 Task: Open a blank sheet, save the file as Climateactionmeet.epub Type the sentence 'Robots are smart machines that can perform tasks on their own. They help us in many ways. Some robots work in factories, making things faster and safer. Others clean our homes or mow our lawns. There are even robots that can talk and play games with us. Robots are amazing inventions that make our lives easier and more fun.'Add formula using equations and charcters after the sentence 'A = 1/2 ap' Select the formula and highlight with color Pink Change the page Orientation to  Landscape
Action: Mouse moved to (257, 206)
Screenshot: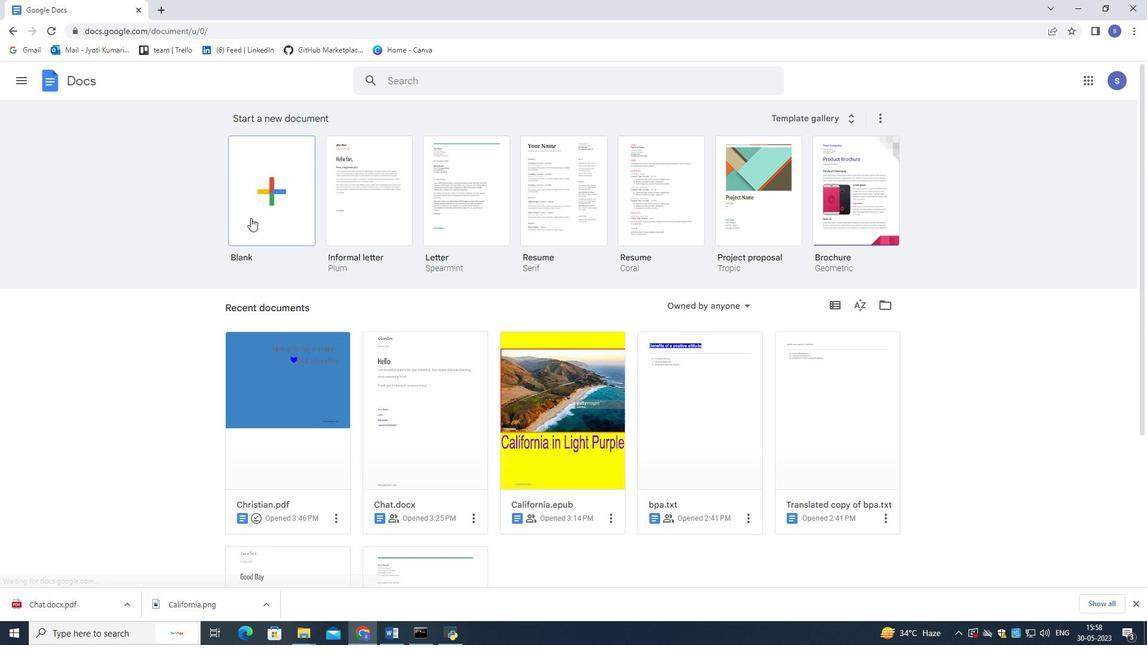 
Action: Mouse pressed left at (257, 206)
Screenshot: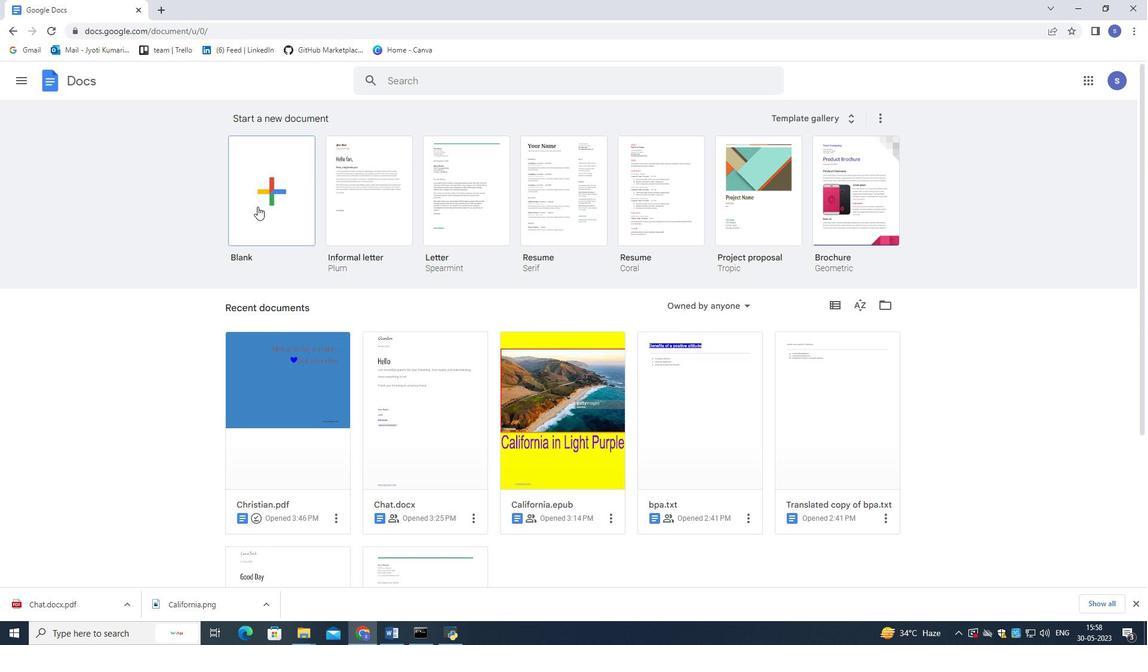 
Action: Mouse moved to (93, 75)
Screenshot: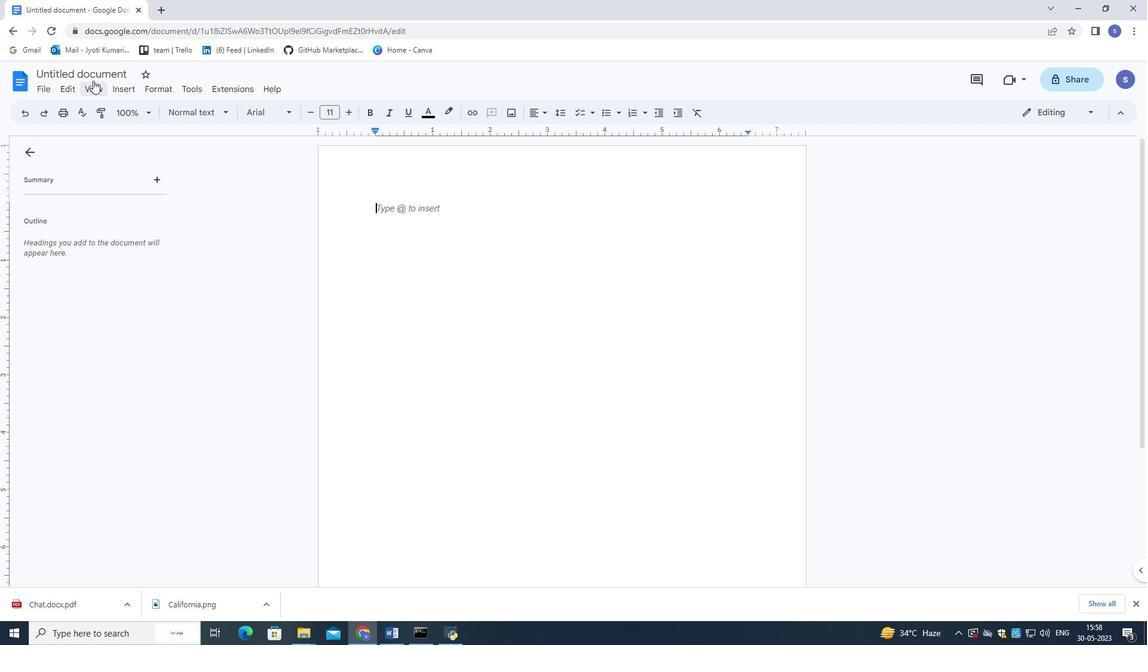 
Action: Mouse pressed left at (93, 75)
Screenshot: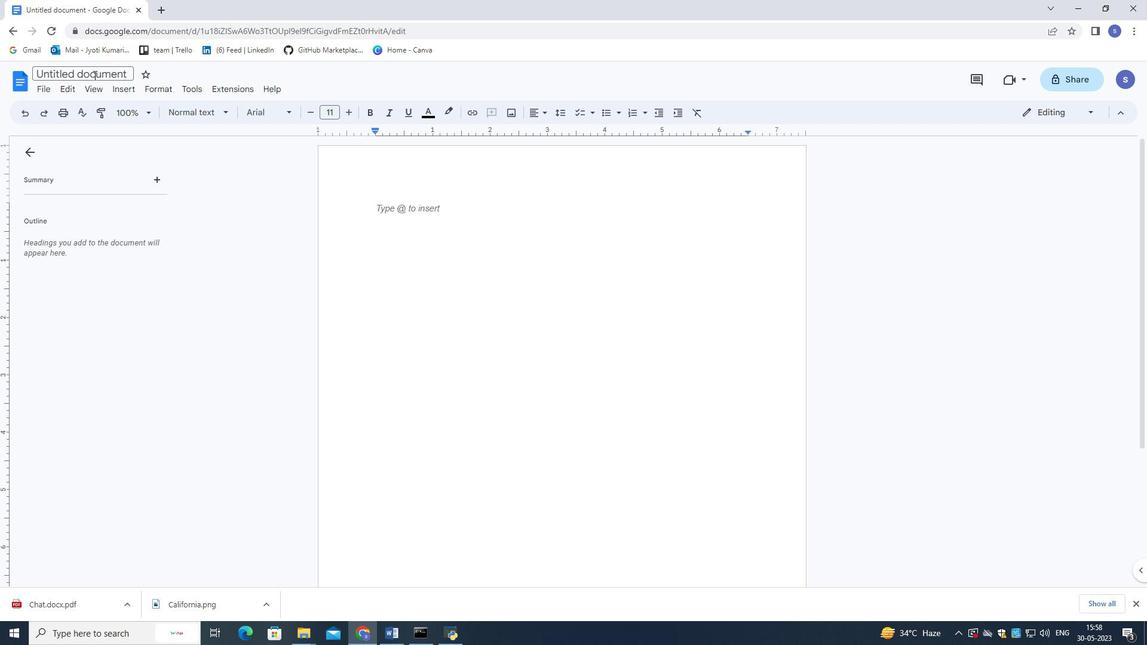 
Action: Mouse moved to (114, 77)
Screenshot: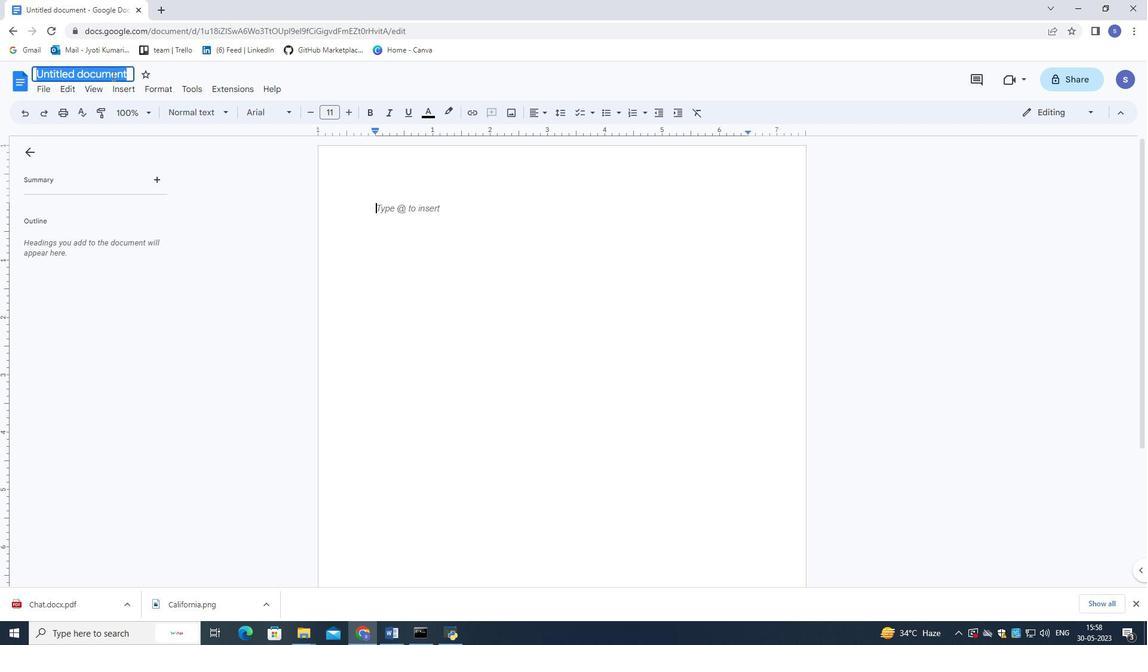 
Action: Key pressed <Key.shift>Climar<Key.backspace>teactionmeet.epub<Key.enter>
Screenshot: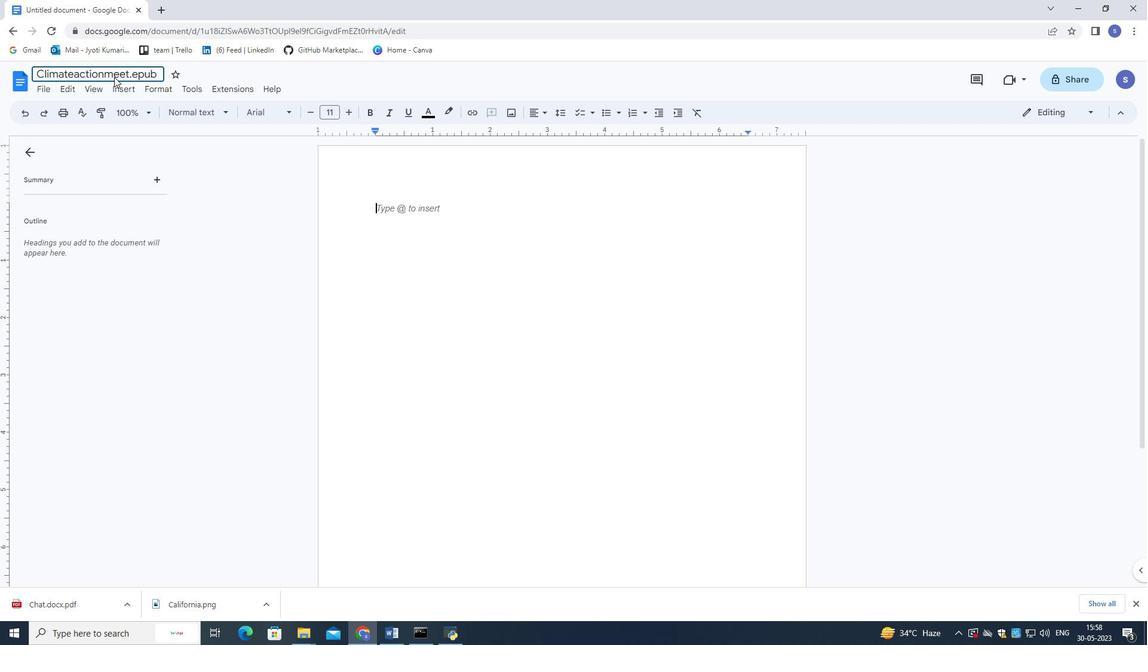 
Action: Mouse moved to (394, 206)
Screenshot: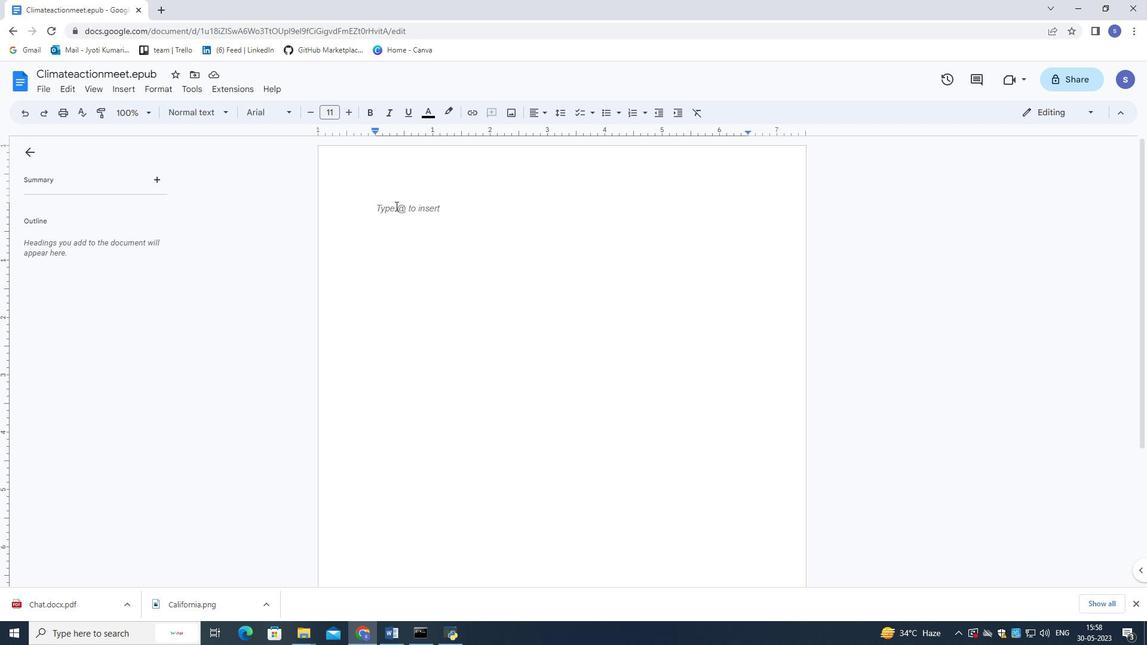 
Action: Key pressed <Key.shift>Robots<Key.space>
Screenshot: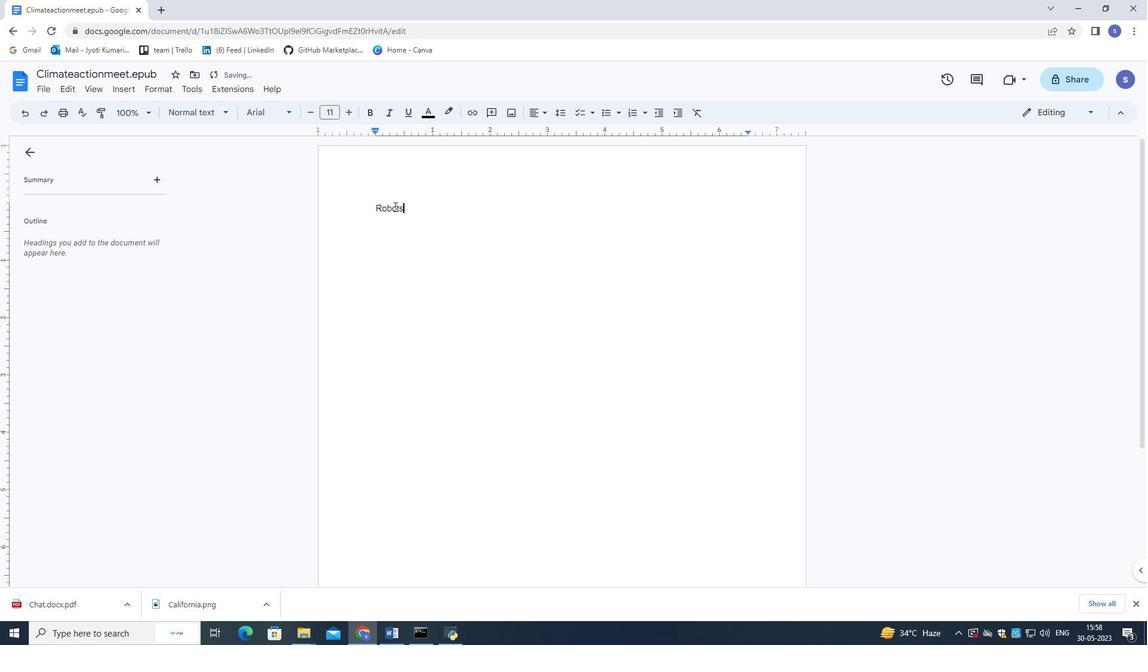 
Action: Mouse moved to (600, 364)
Screenshot: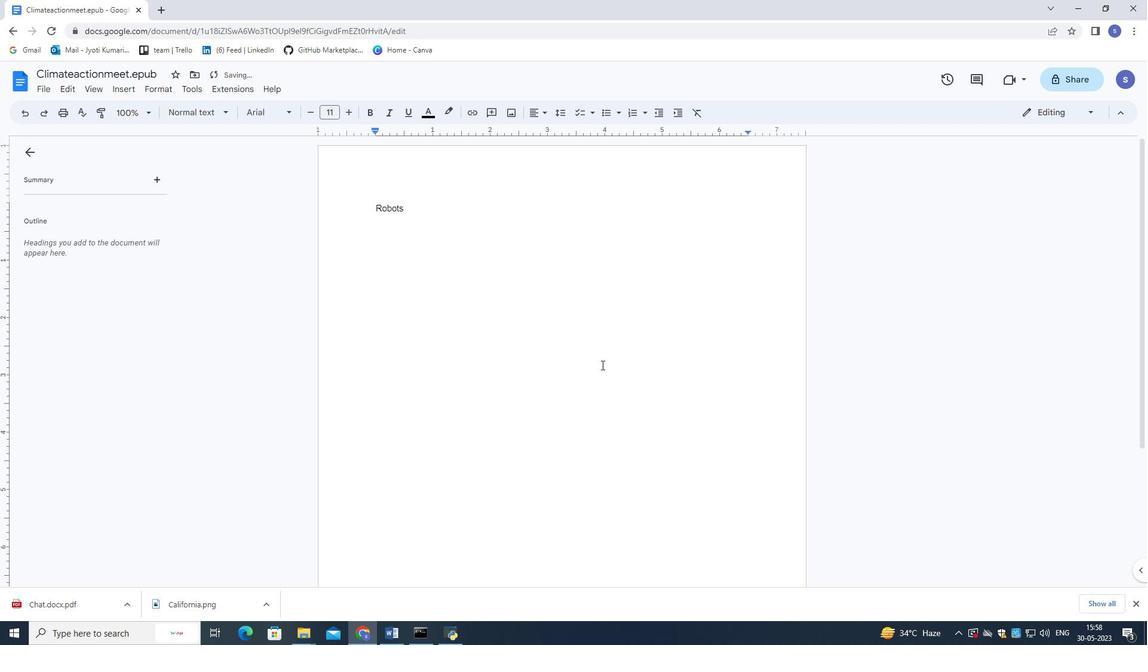 
Action: Key pressed <Key.shift>are<Key.space>smart<Key.space>machines<Key.space>that<Key.space>can<Key.space>perfome<Key.space><Key.backspace><Key.backspace>m<Key.space>tasks<Key.space>on<Key.space>their<Key.space>own.<Key.space><Key.shift>They<Key.space>help<Key.space>us<Key.space>in<Key.space>many<Key.space>ways.<Key.space>some<Key.space>robots<Key.space>work<Key.space>in<Key.space>factories,<Key.space>making<Key.space>things<Key.space>faster<Key.space>and<Key.space>safer.<Key.space>others<Key.space>clean<Key.space>our<Key.space>homes<Key.space>or<Key.space>mow<Key.space>our<Key.space>lawns.<Key.space><Key.shift><Key.shift><Key.shift><Key.shift>There<Key.space>are<Key.space>even<Key.space>robots<Key.space>that<Key.space>can<Key.space>talk<Key.space>and<Key.space>play<Key.space>games<Key.space>with<Key.space>us.<Key.space><Key.shift><Key.shift><Key.shift>Robots<Key.space>are<Key.space>amazing<Key.space>inventions<Key.space>that<Key.space>make<Key.space>our<Key.space>lives<Key.space>easier<Key.space>and<Key.space>more<Key.space>fun.
Screenshot: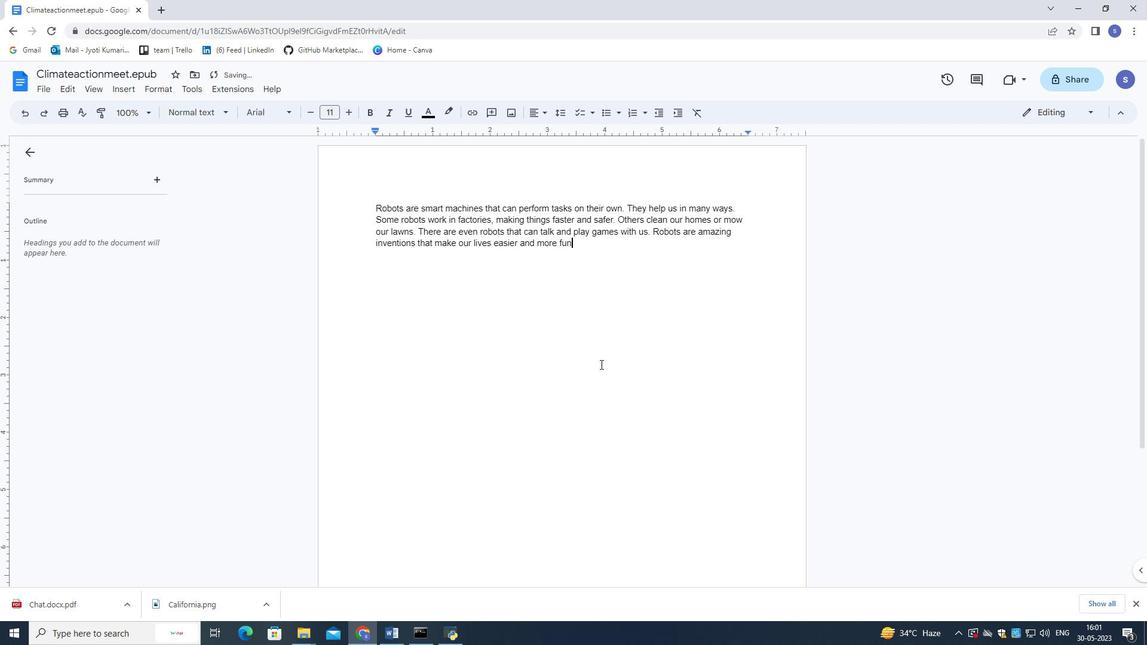 
Action: Mouse moved to (120, 94)
Screenshot: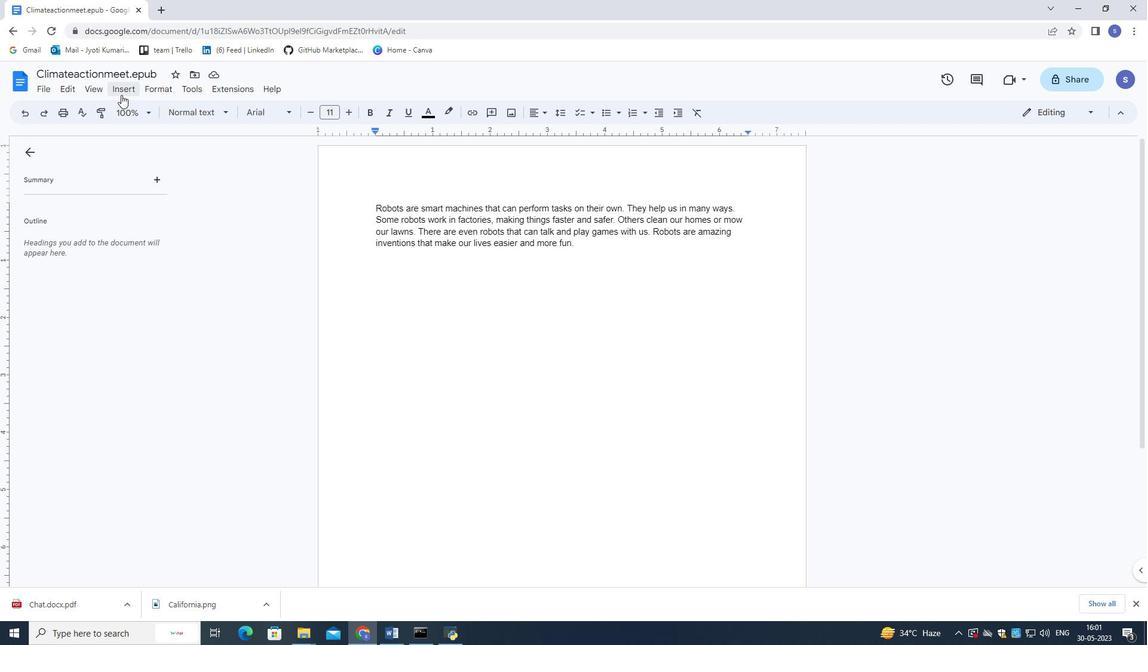 
Action: Mouse pressed left at (120, 94)
Screenshot: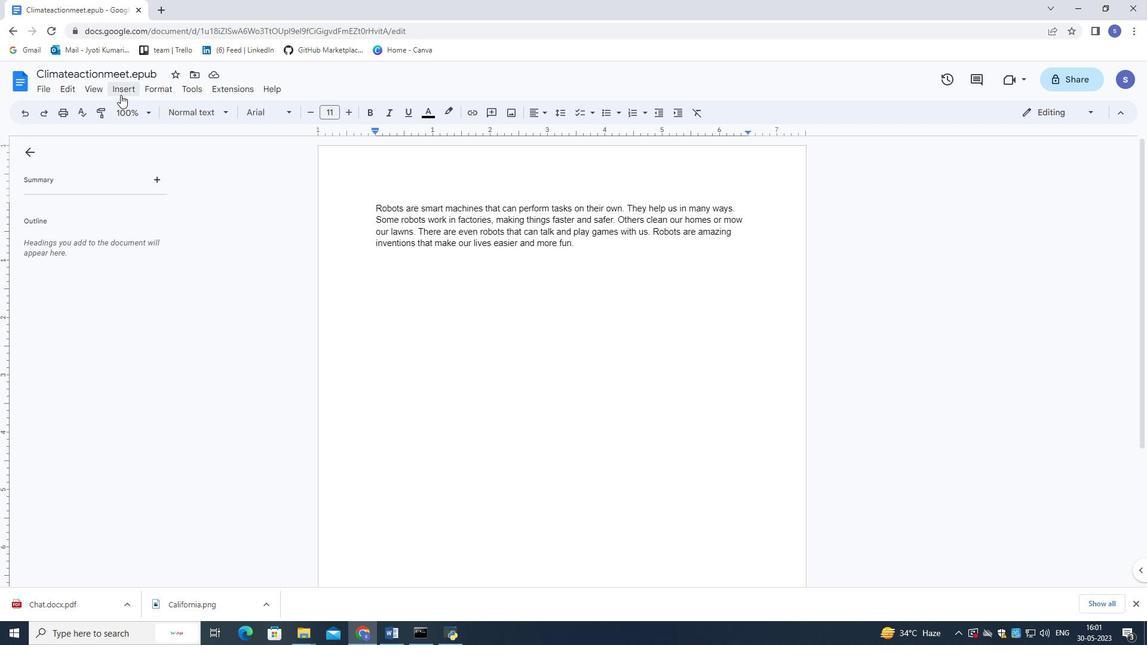 
Action: Mouse moved to (182, 344)
Screenshot: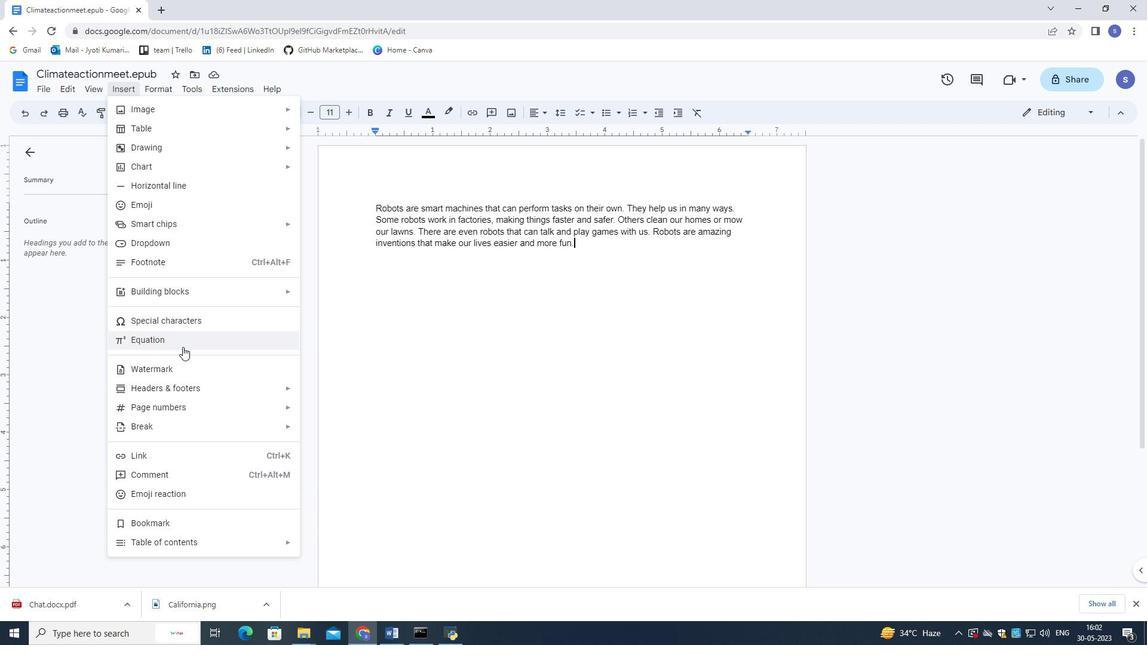 
Action: Mouse pressed left at (182, 344)
Screenshot: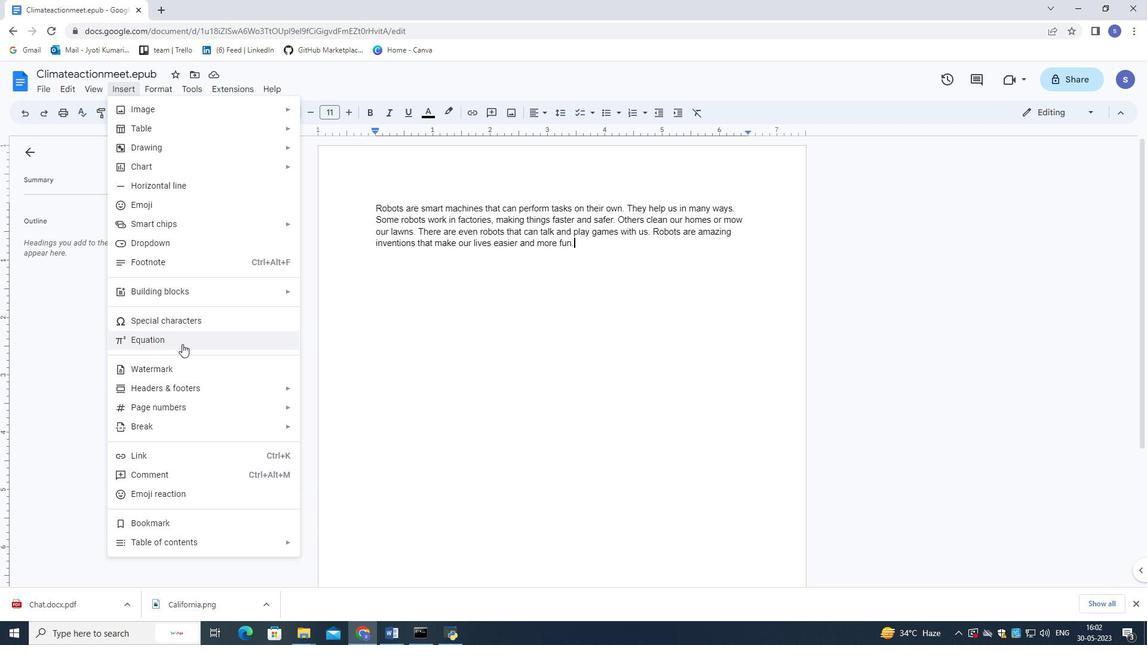 
Action: Mouse moved to (426, 356)
Screenshot: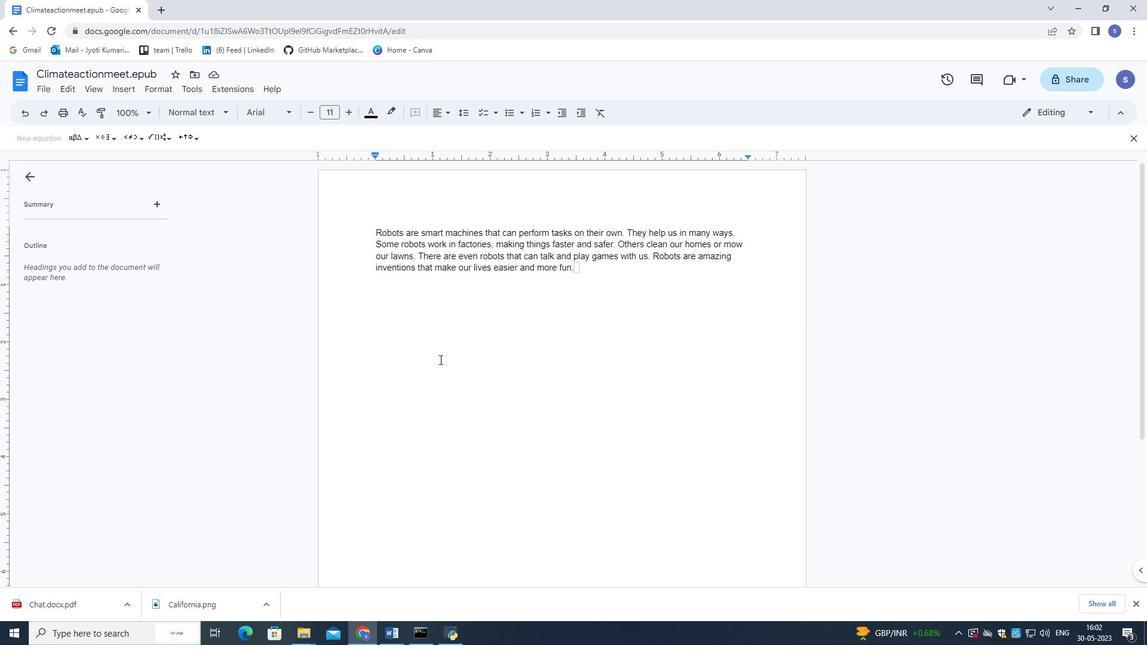 
Action: Key pressed <Key.shift>A=1/2<Key.space>ap
Screenshot: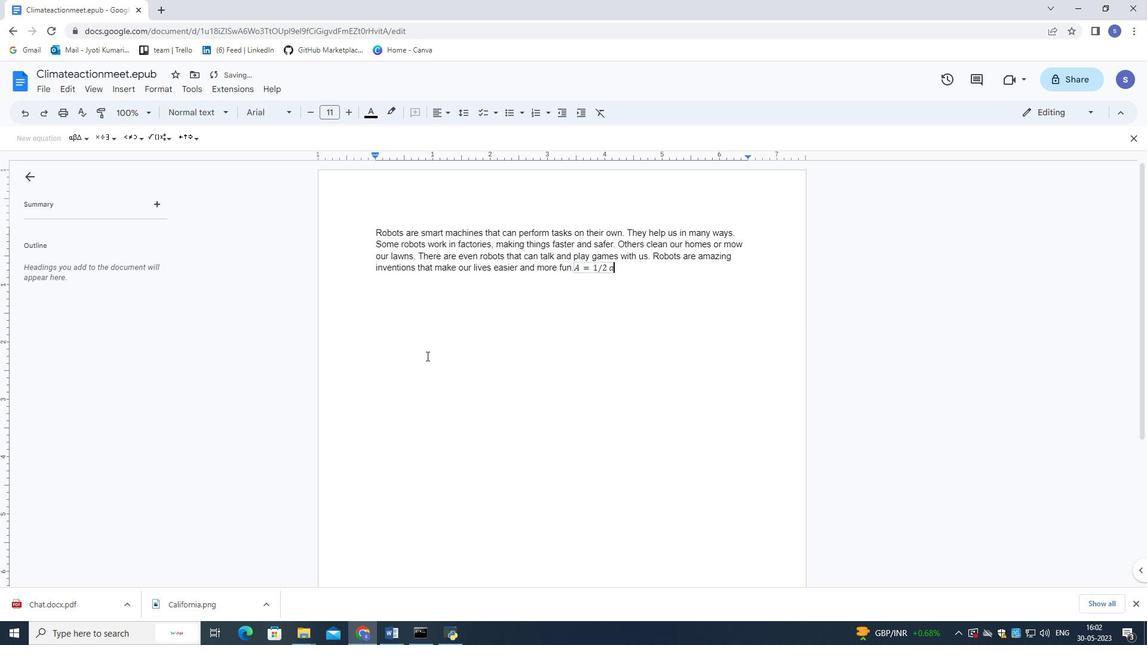 
Action: Mouse moved to (620, 266)
Screenshot: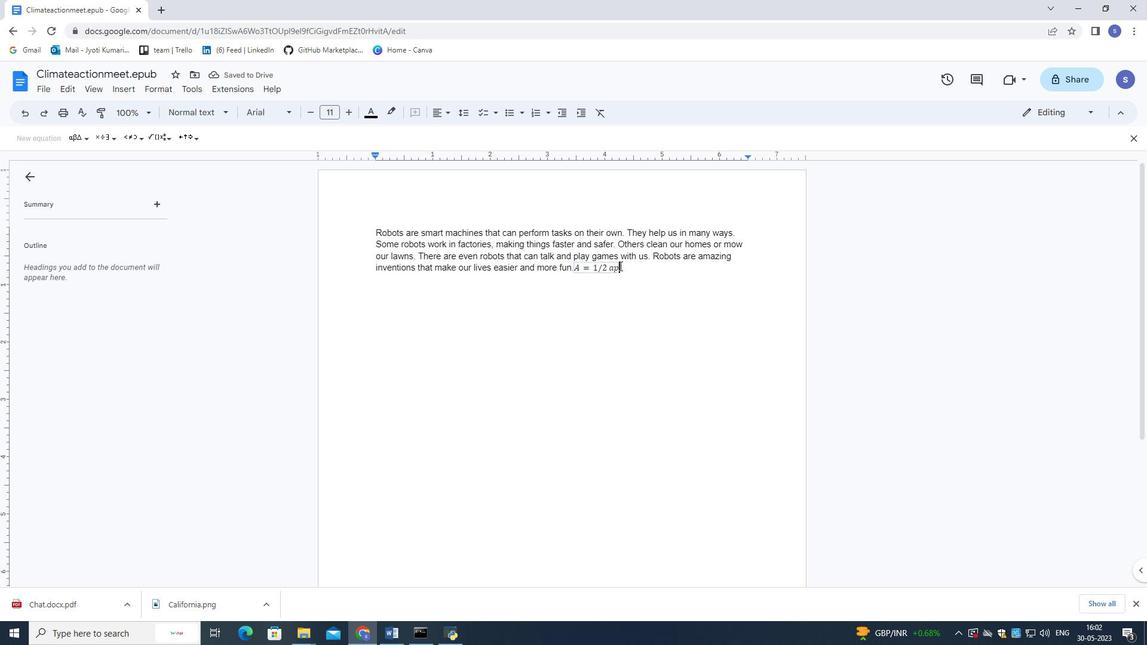 
Action: Mouse pressed left at (620, 266)
Screenshot: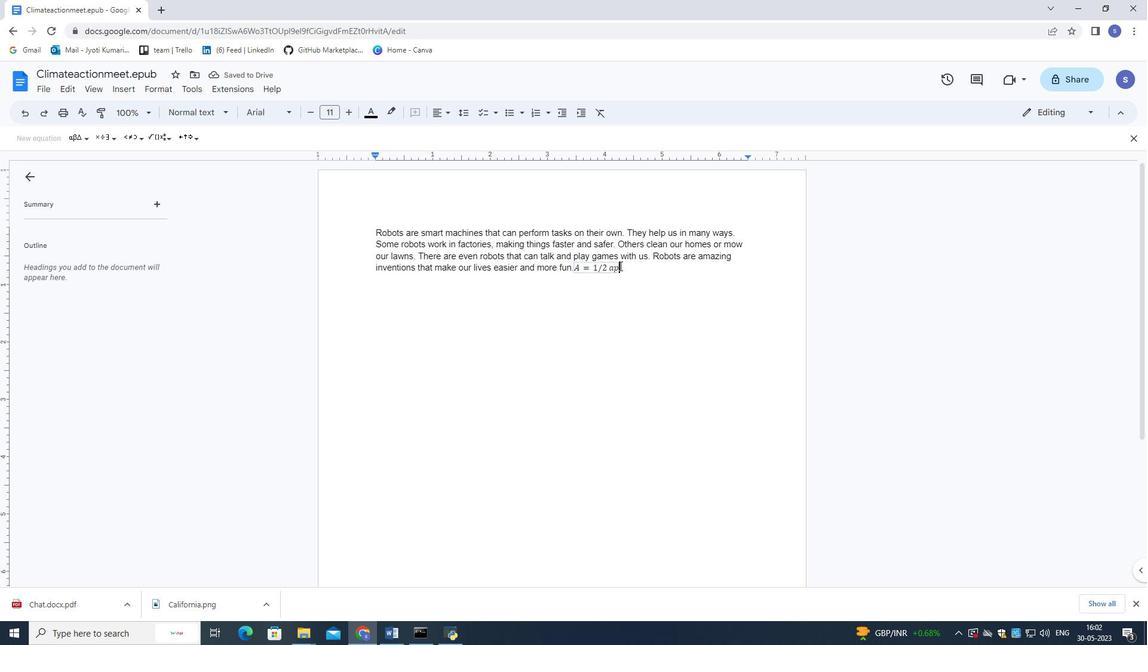 
Action: Mouse moved to (451, 113)
Screenshot: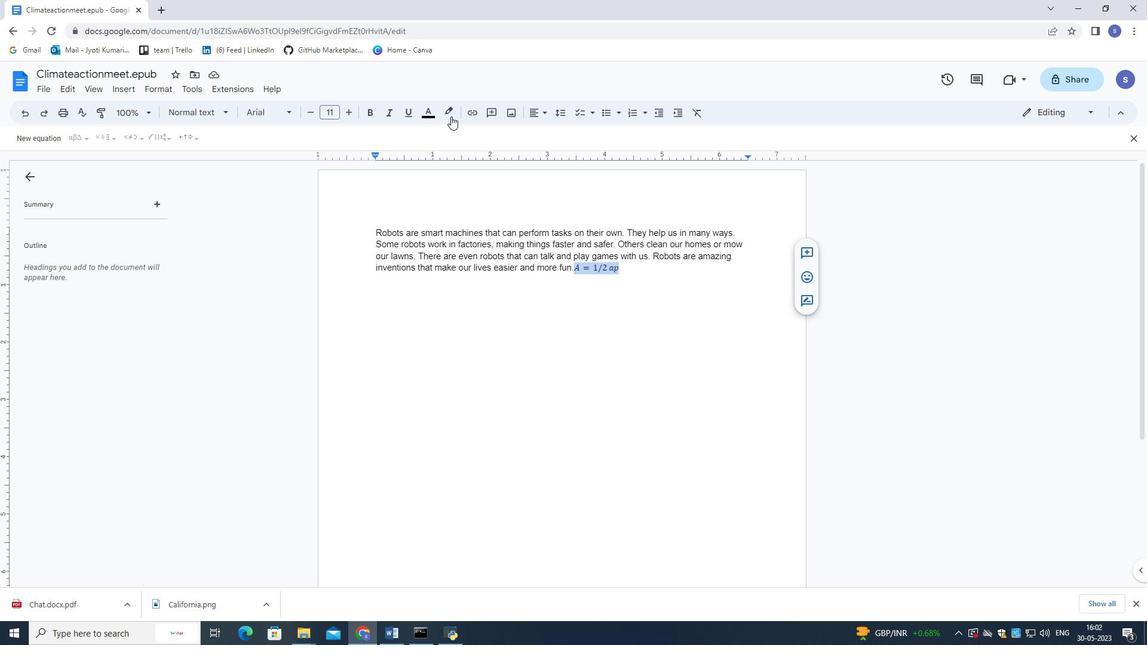 
Action: Mouse pressed left at (451, 113)
Screenshot: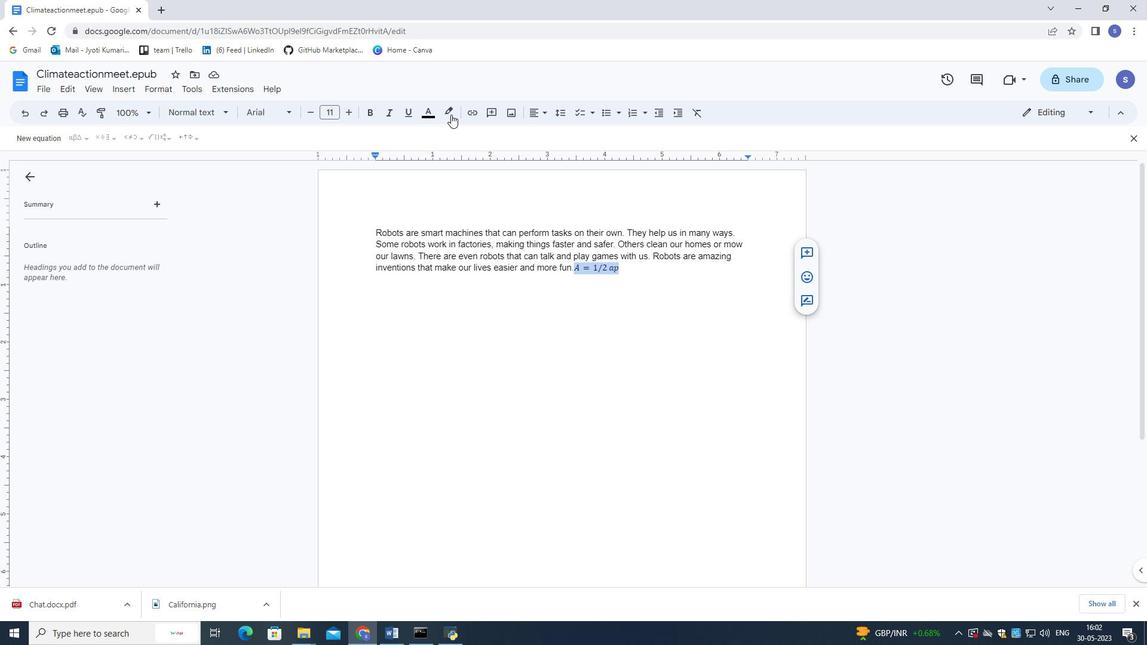 
Action: Mouse moved to (465, 257)
Screenshot: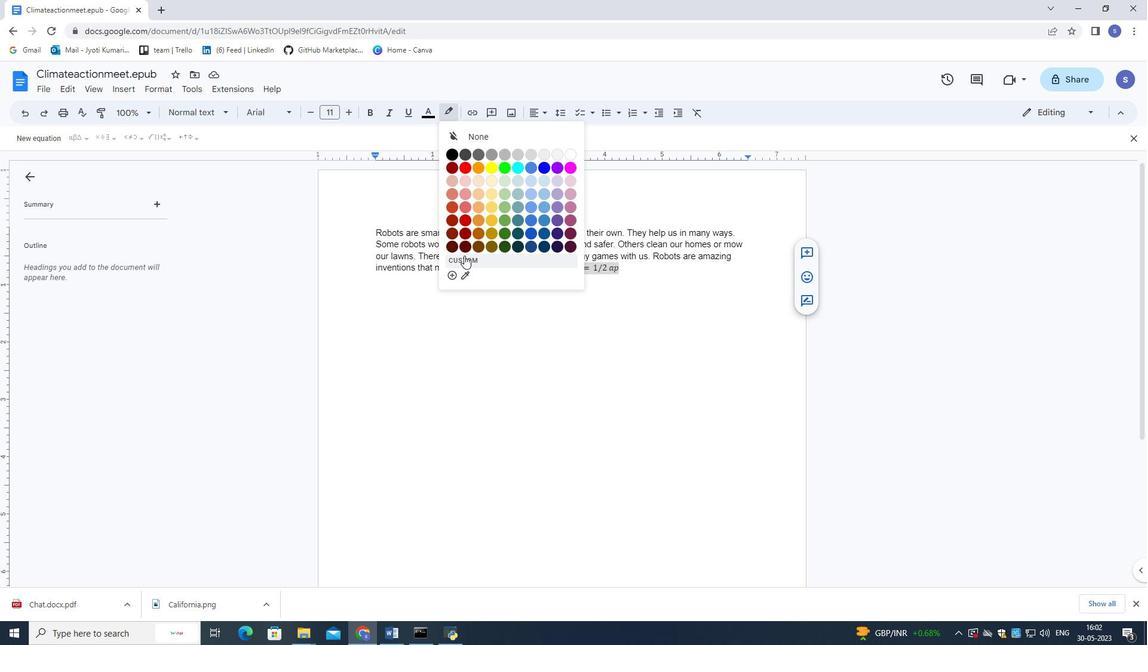 
Action: Mouse pressed left at (465, 257)
Screenshot: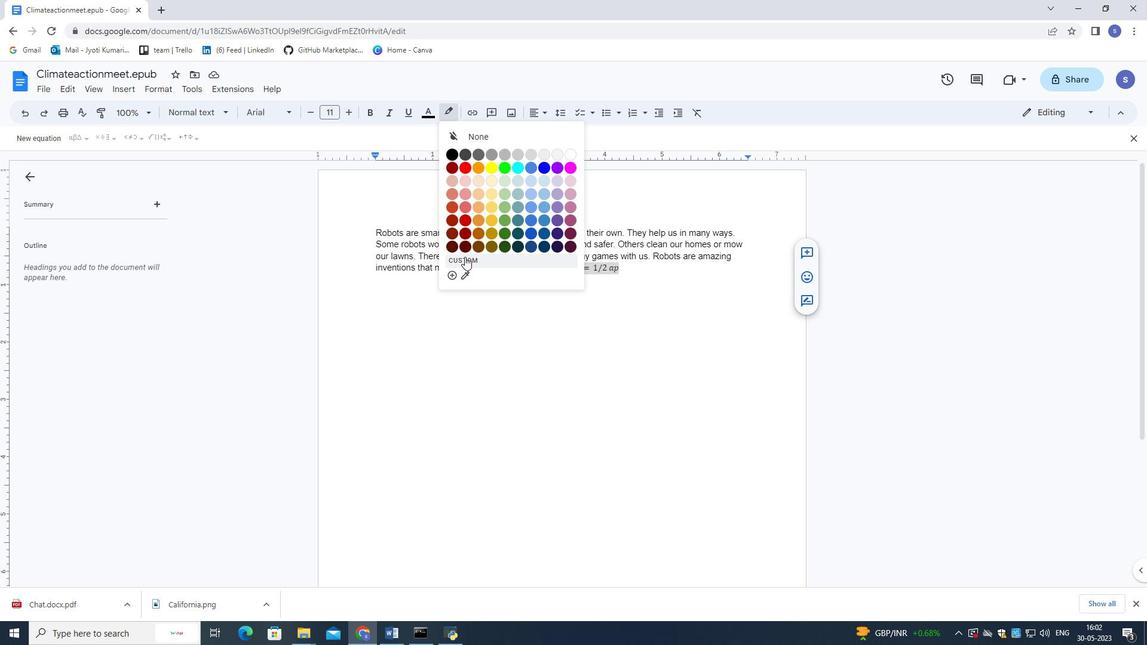 
Action: Mouse moved to (642, 337)
Screenshot: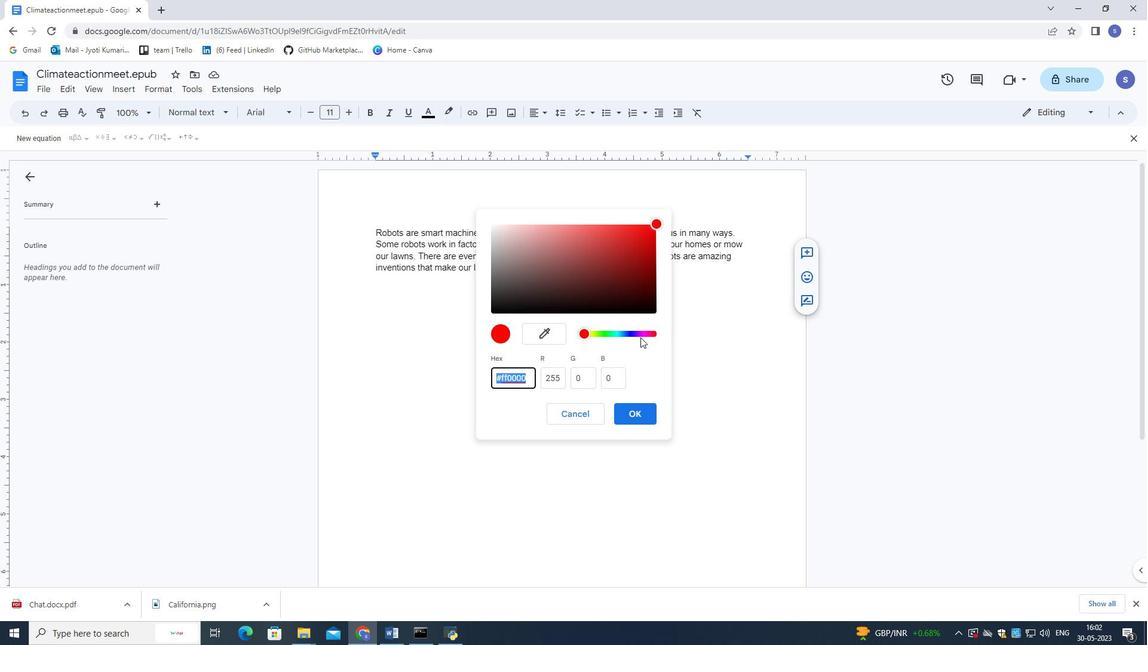 
Action: Mouse pressed left at (642, 337)
Screenshot: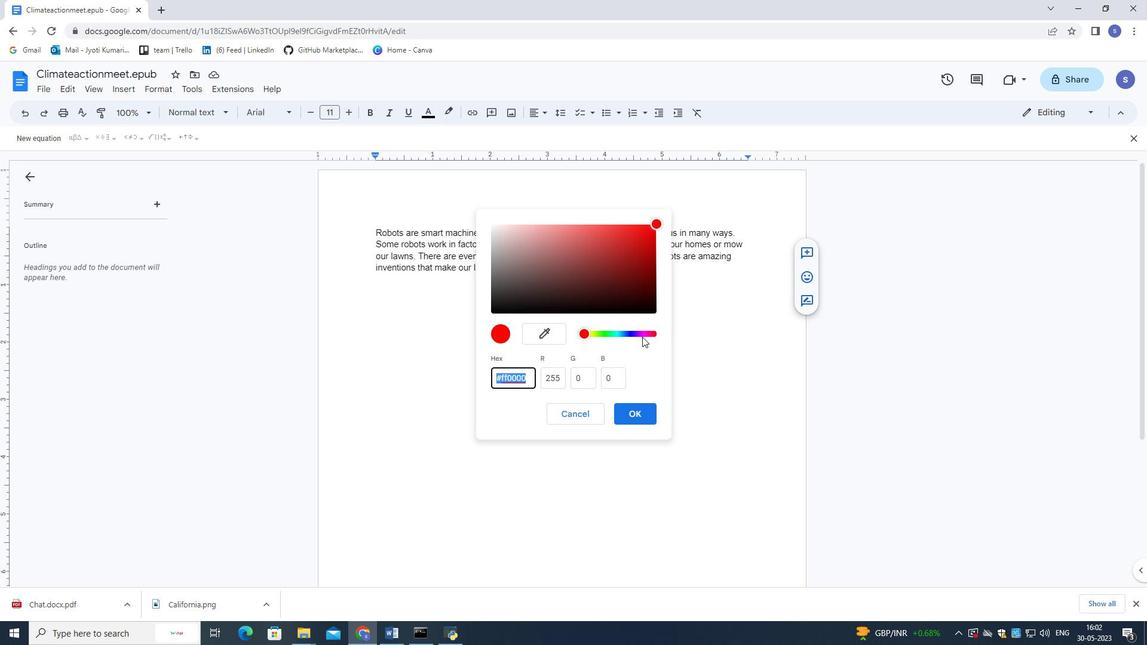 
Action: Mouse moved to (641, 333)
Screenshot: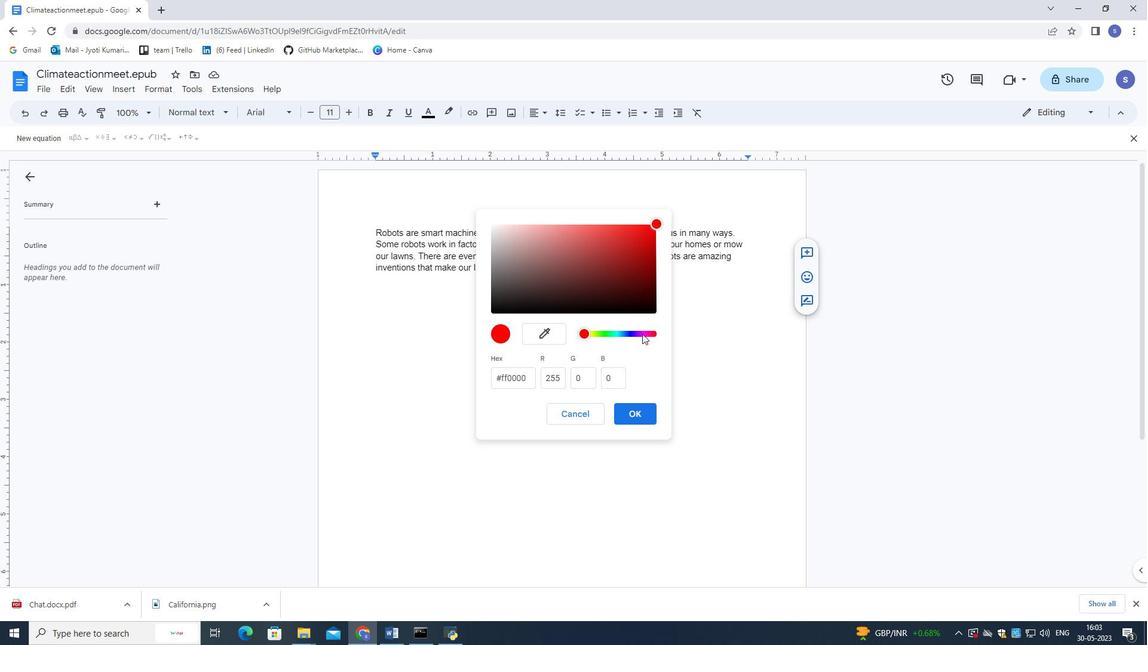 
Action: Mouse pressed left at (641, 333)
Screenshot: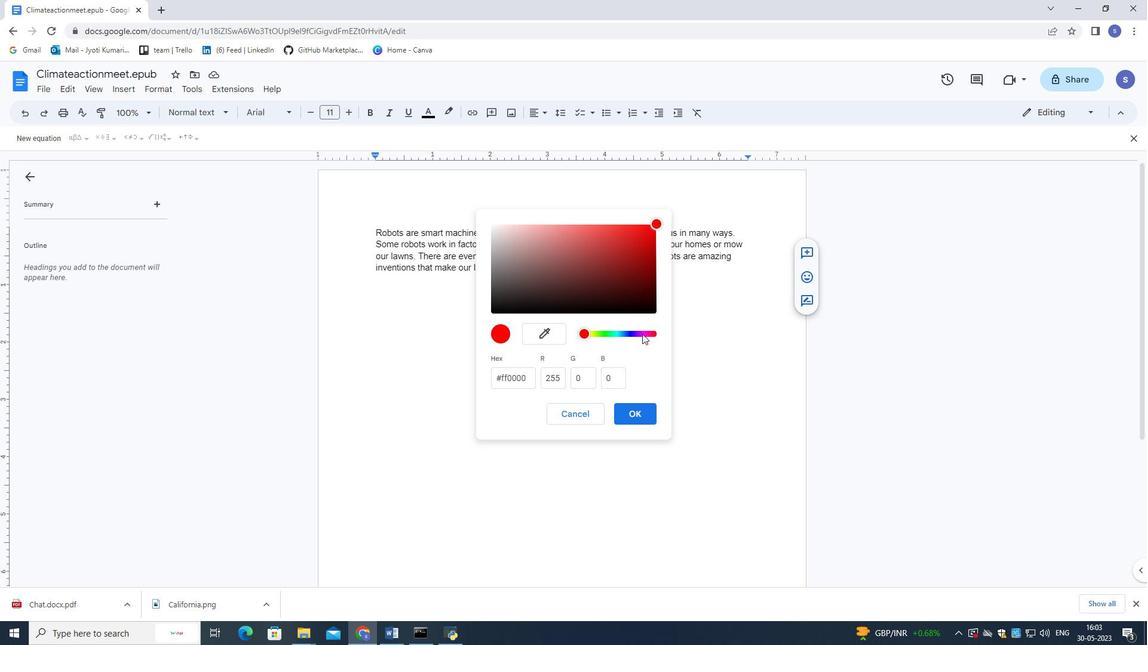 
Action: Mouse moved to (598, 409)
Screenshot: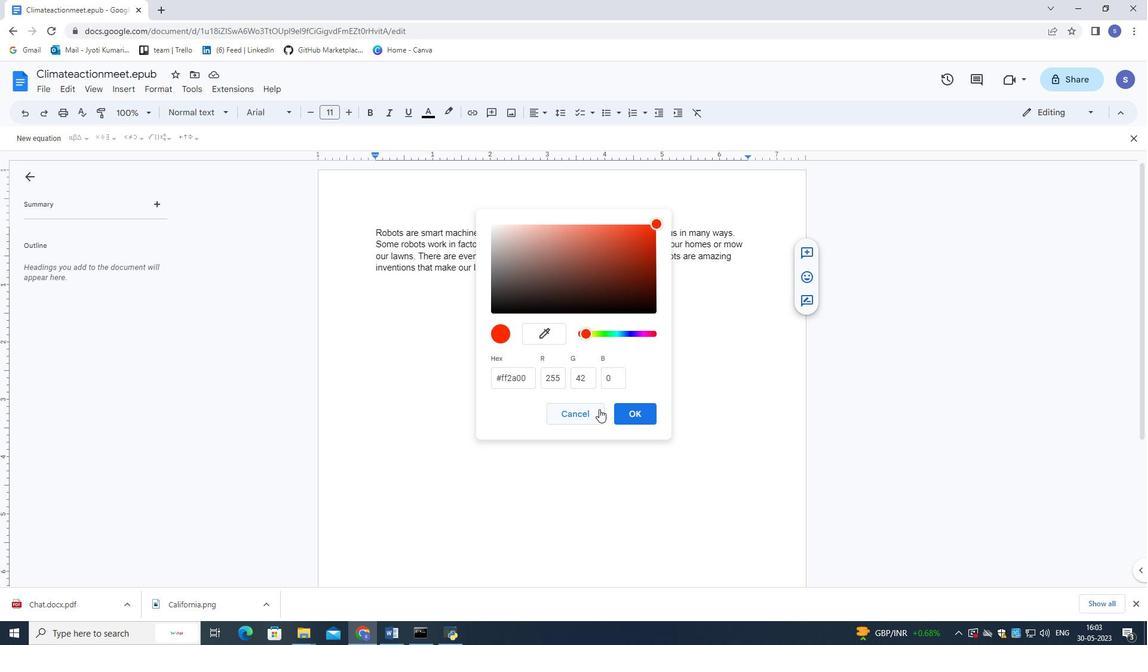 
Action: Mouse pressed left at (598, 409)
Screenshot: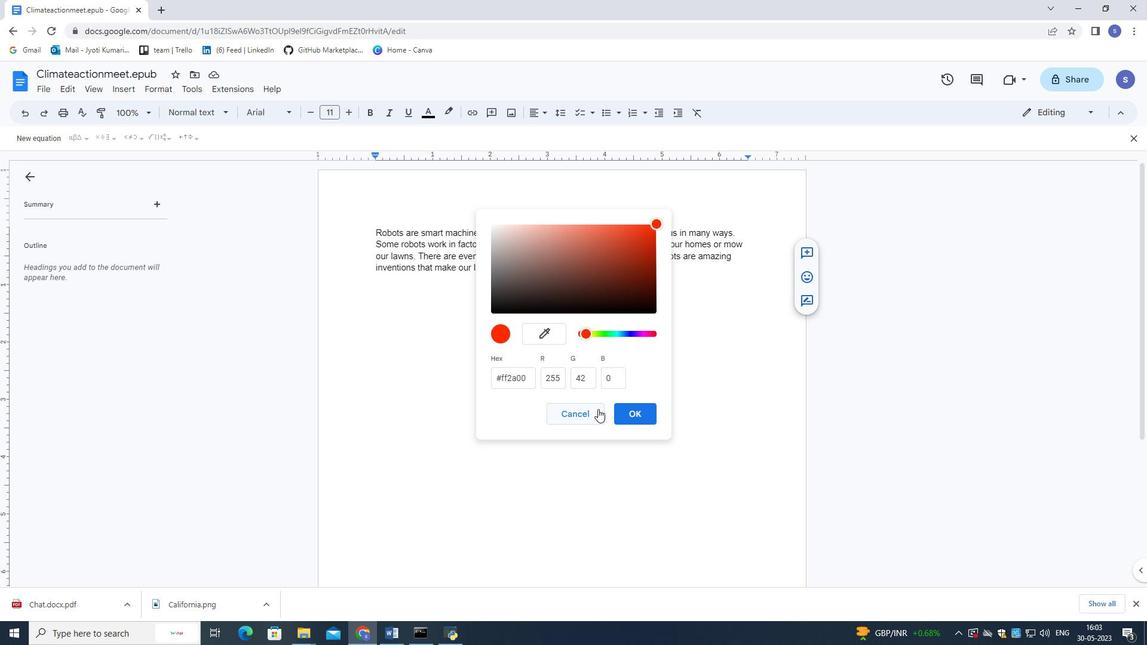 
Action: Mouse moved to (447, 110)
Screenshot: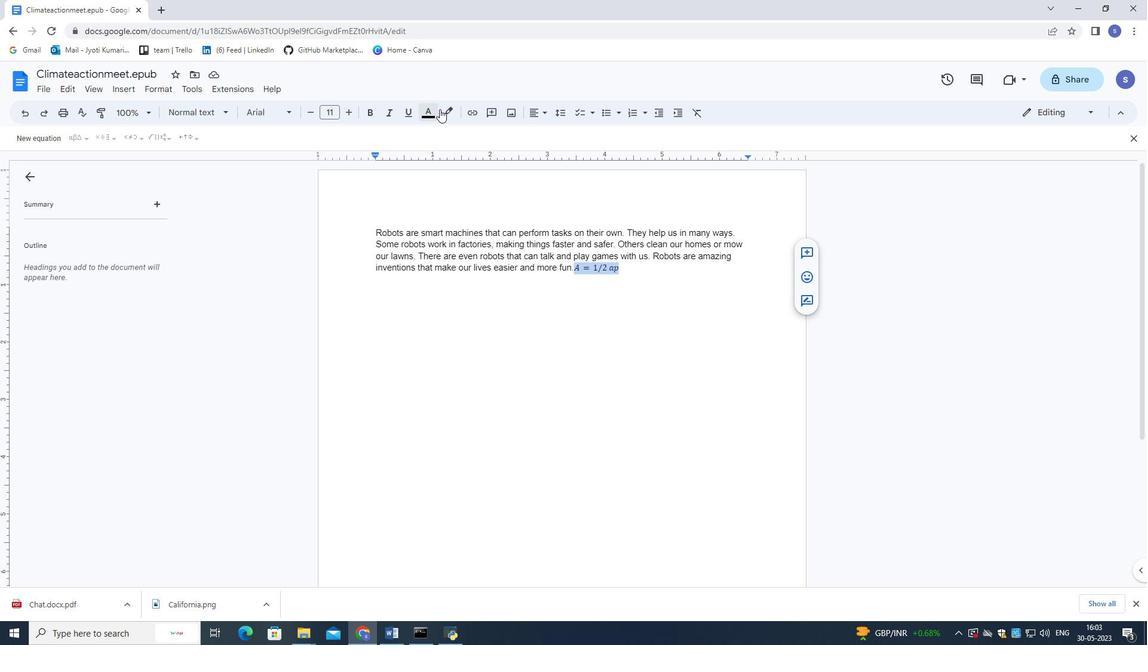 
Action: Mouse pressed left at (447, 110)
Screenshot: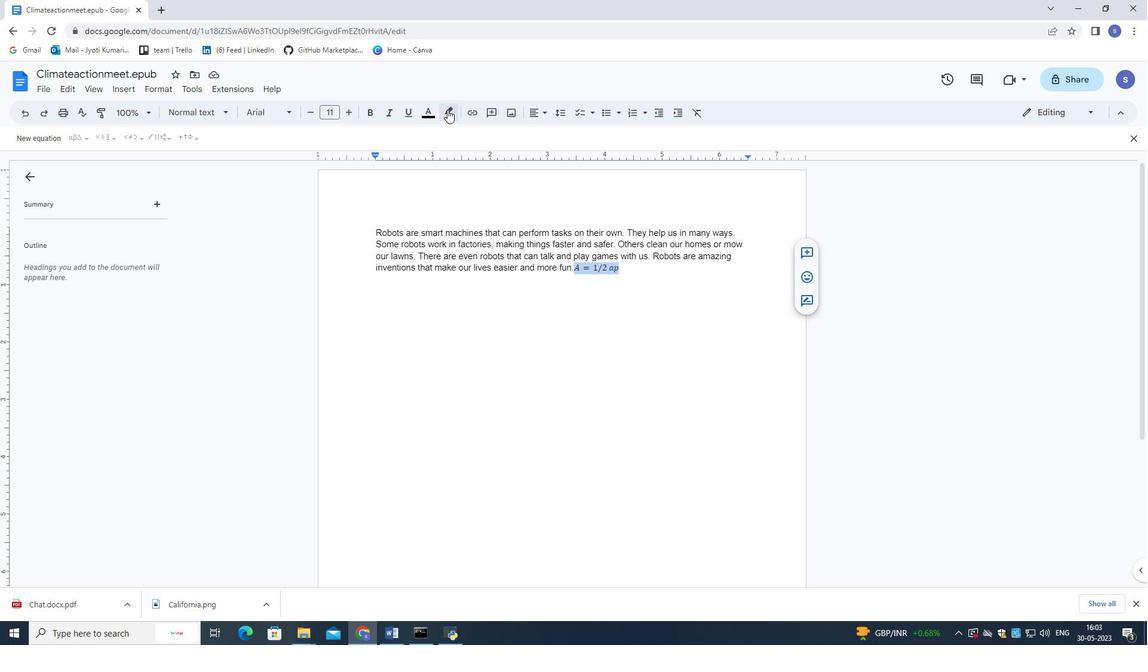 
Action: Mouse moved to (572, 169)
Screenshot: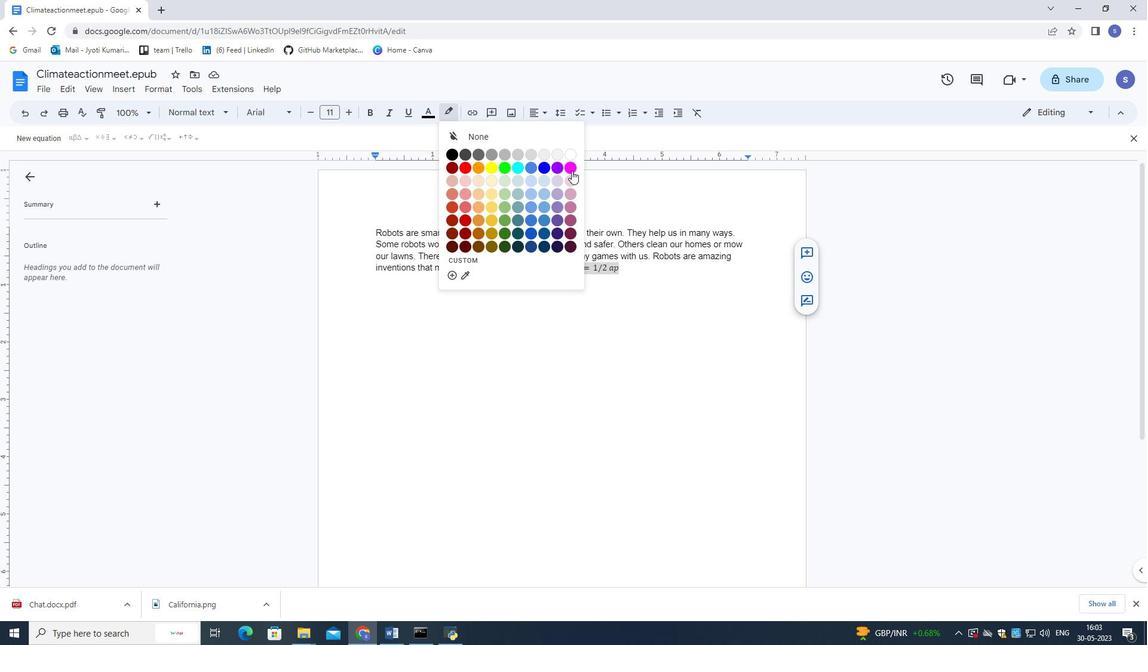 
Action: Mouse pressed left at (572, 169)
Screenshot: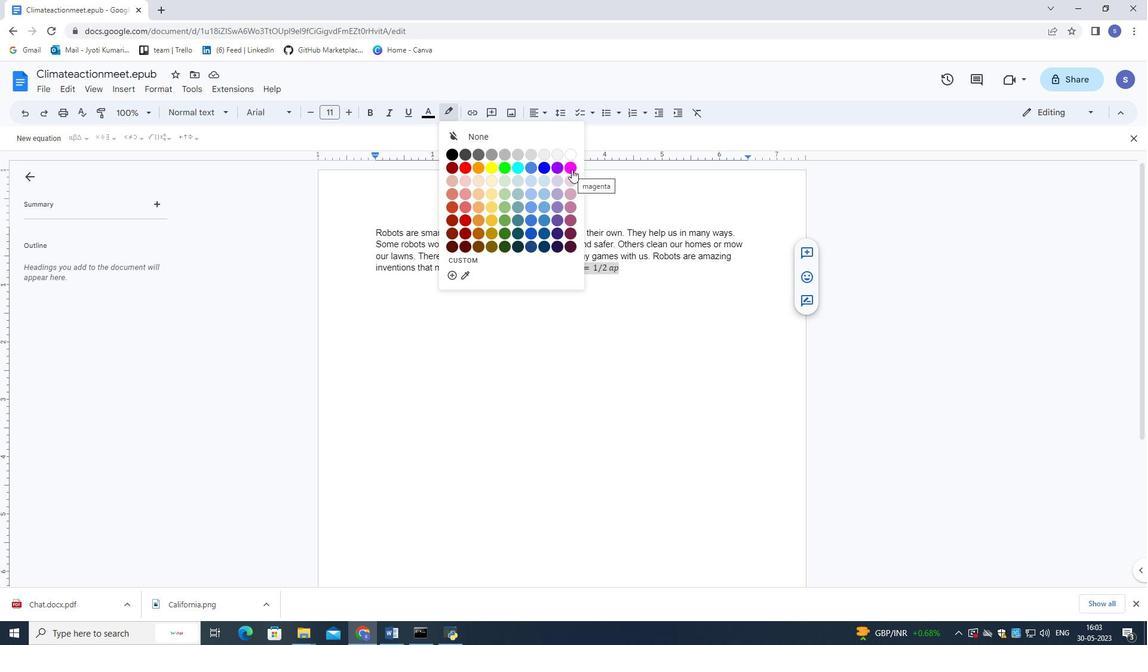
Action: Mouse moved to (559, 355)
Screenshot: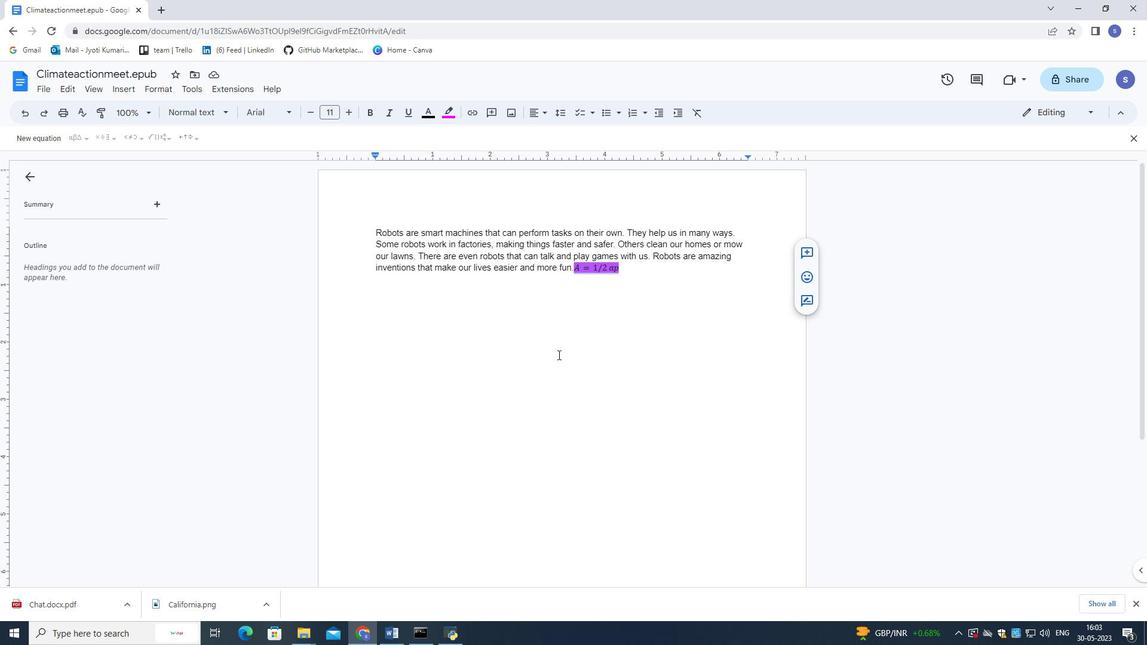
Action: Mouse pressed left at (559, 355)
Screenshot: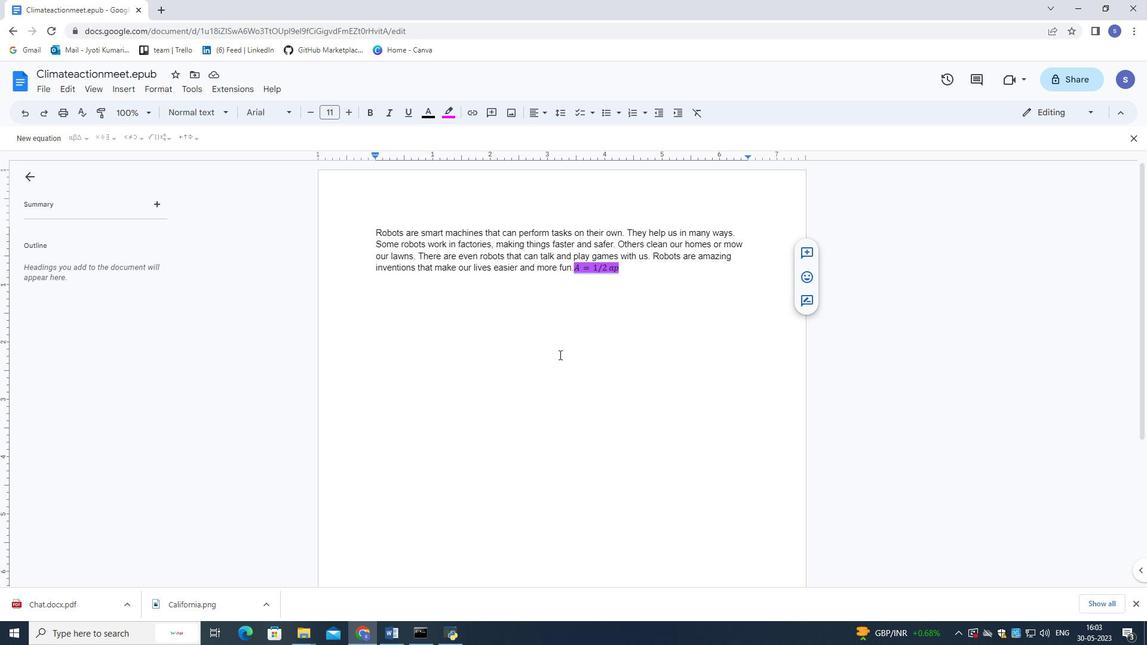 
Action: Mouse moved to (162, 80)
Screenshot: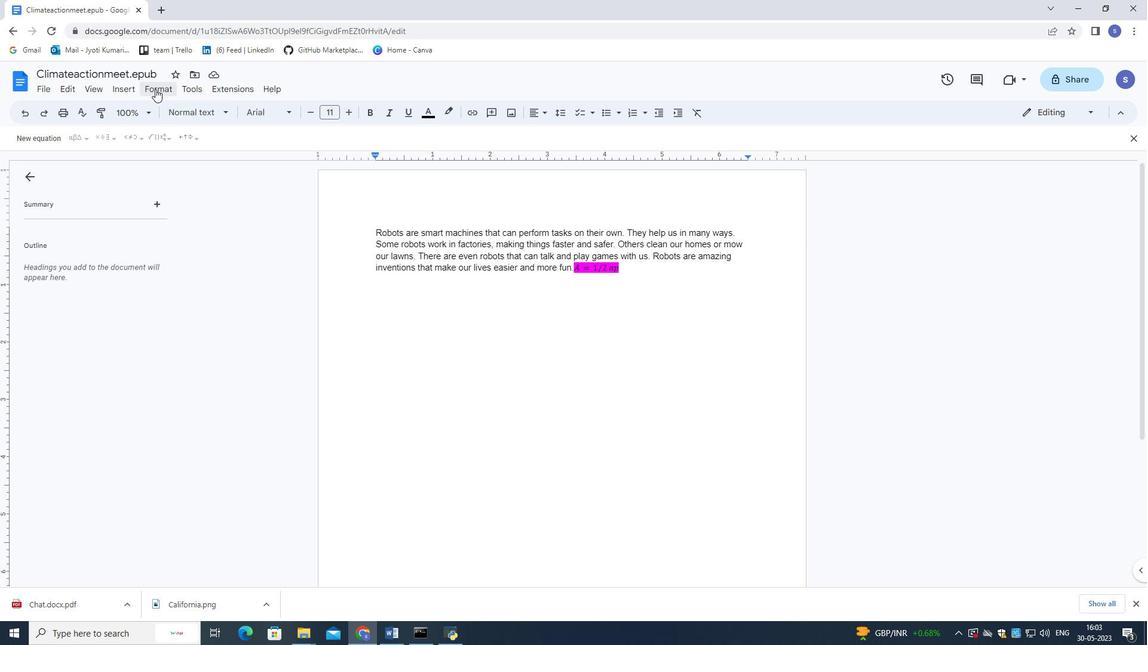 
Action: Mouse pressed left at (162, 80)
Screenshot: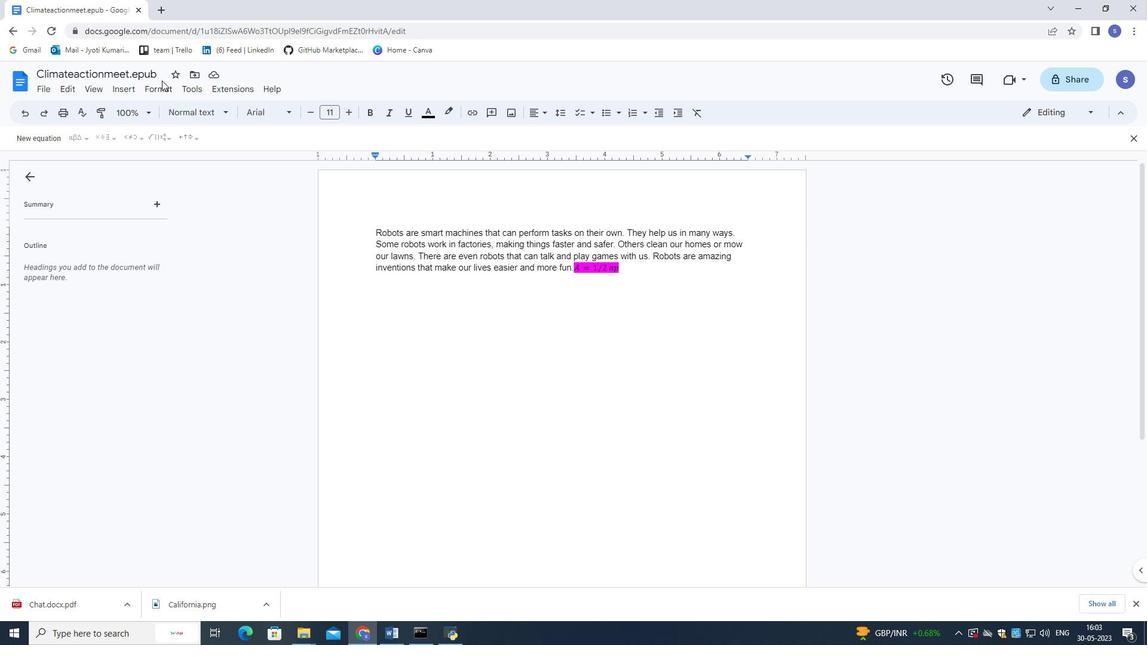
Action: Mouse moved to (162, 84)
Screenshot: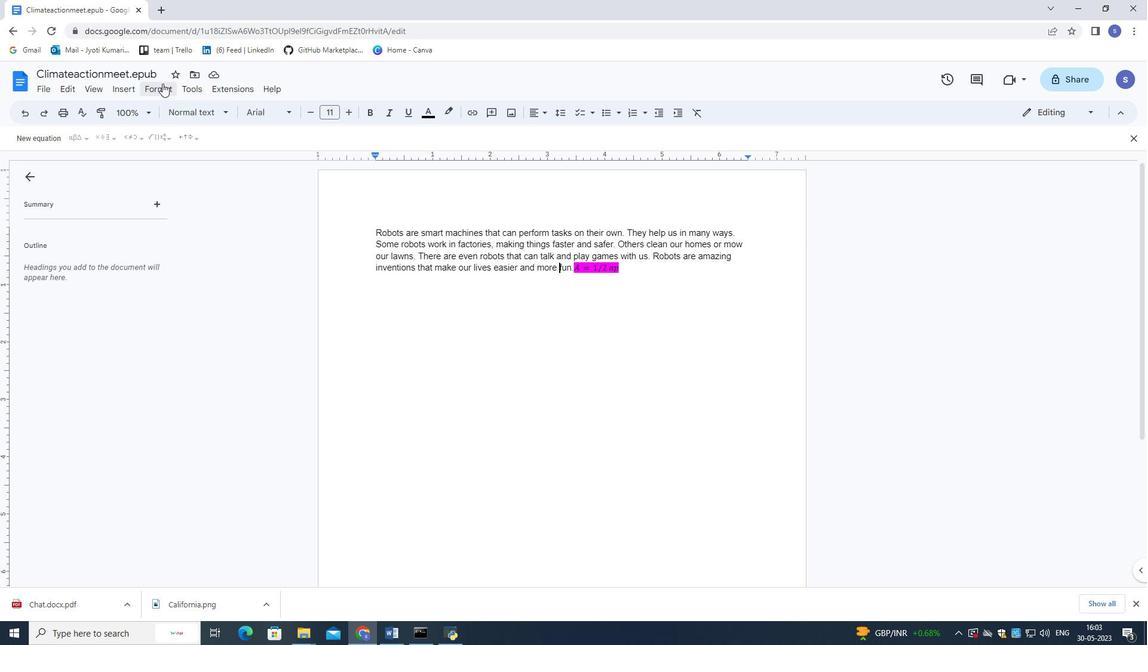 
Action: Mouse pressed left at (162, 84)
Screenshot: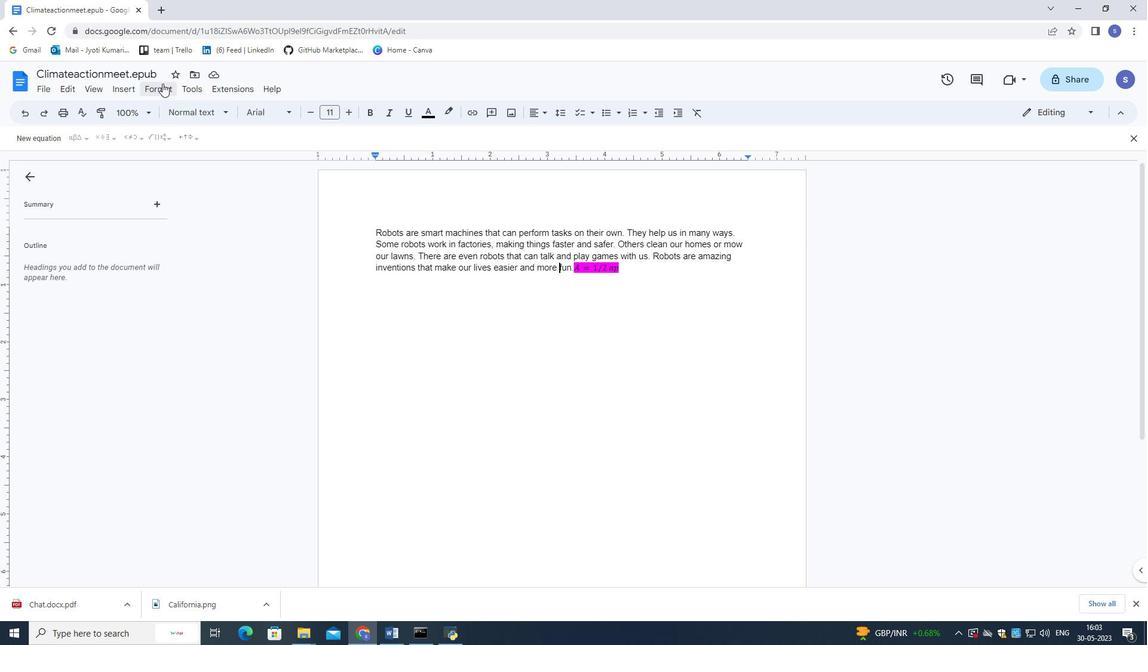 
Action: Mouse moved to (188, 276)
Screenshot: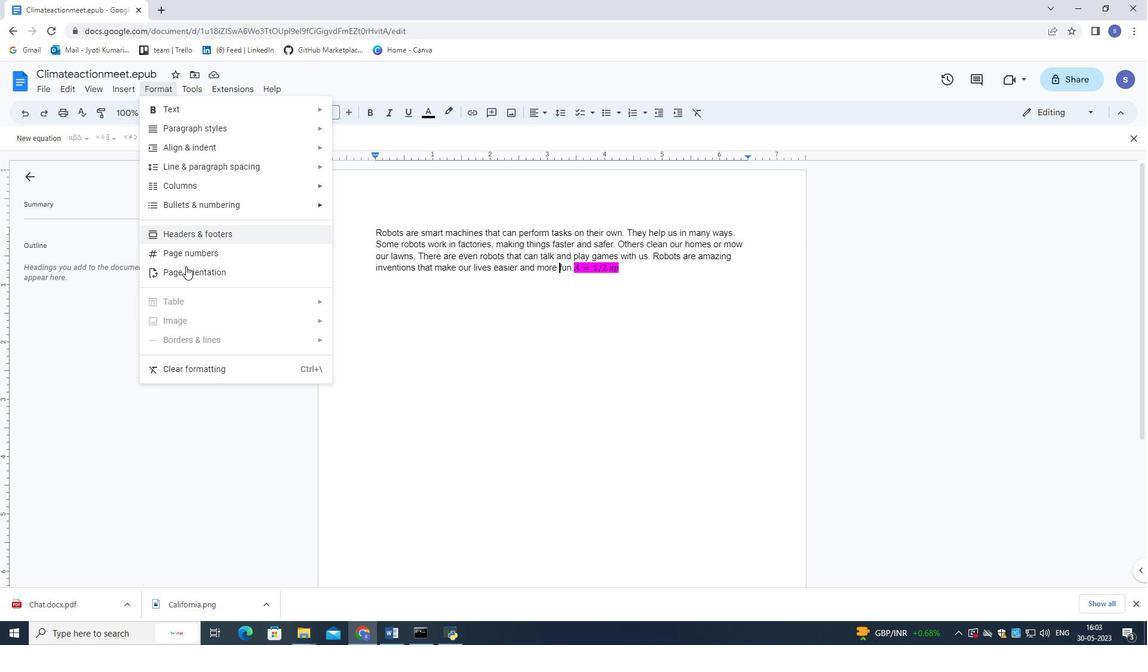 
Action: Mouse pressed left at (188, 276)
Screenshot: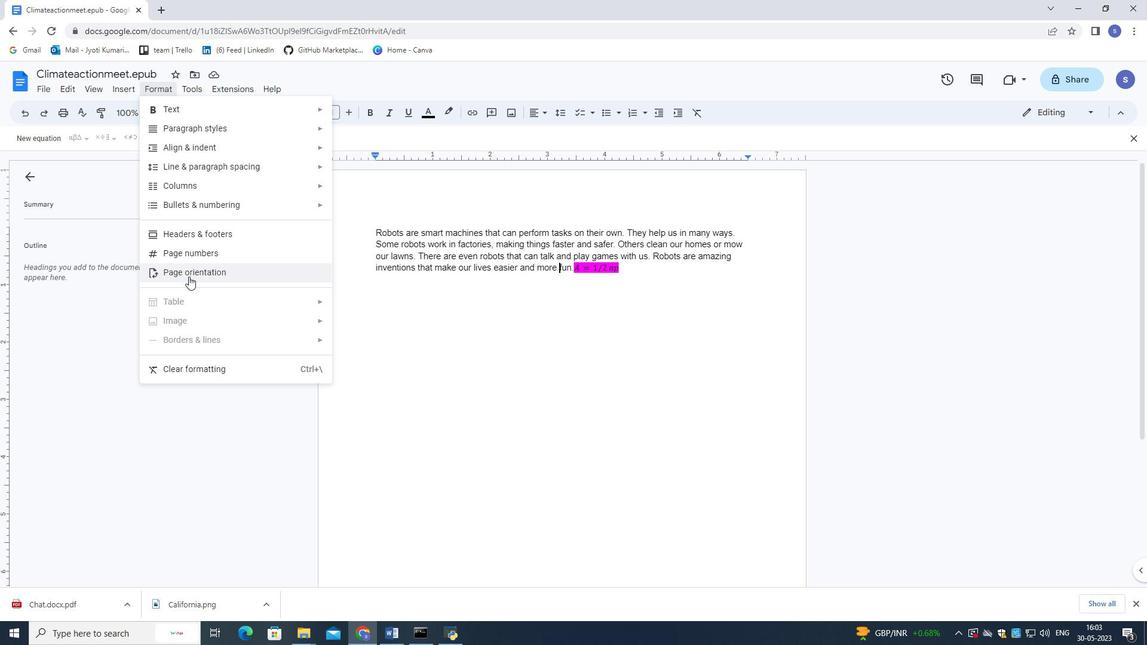 
Action: Mouse moved to (545, 347)
Screenshot: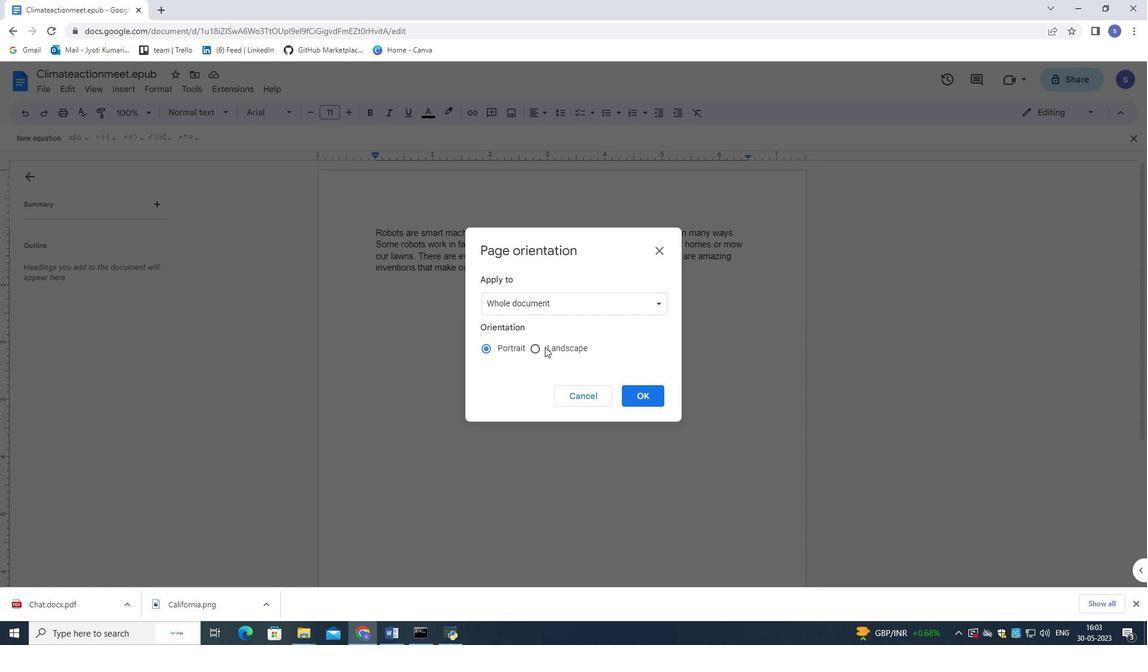 
Action: Mouse pressed left at (545, 347)
Screenshot: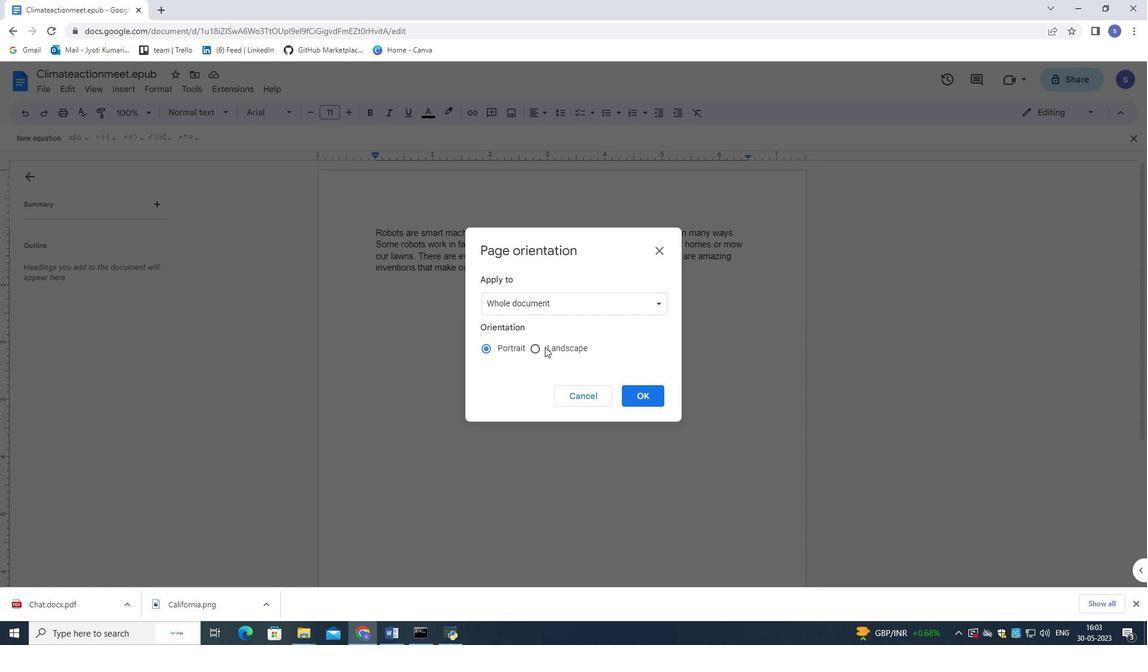 
Action: Mouse moved to (642, 397)
Screenshot: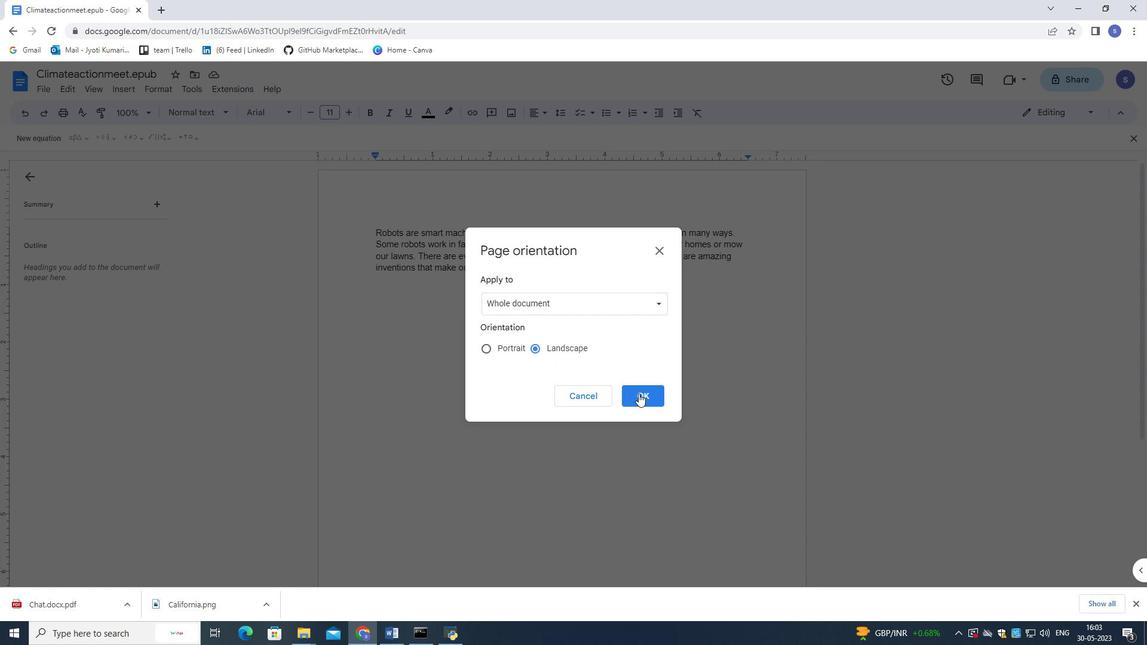 
Action: Mouse pressed left at (642, 397)
Screenshot: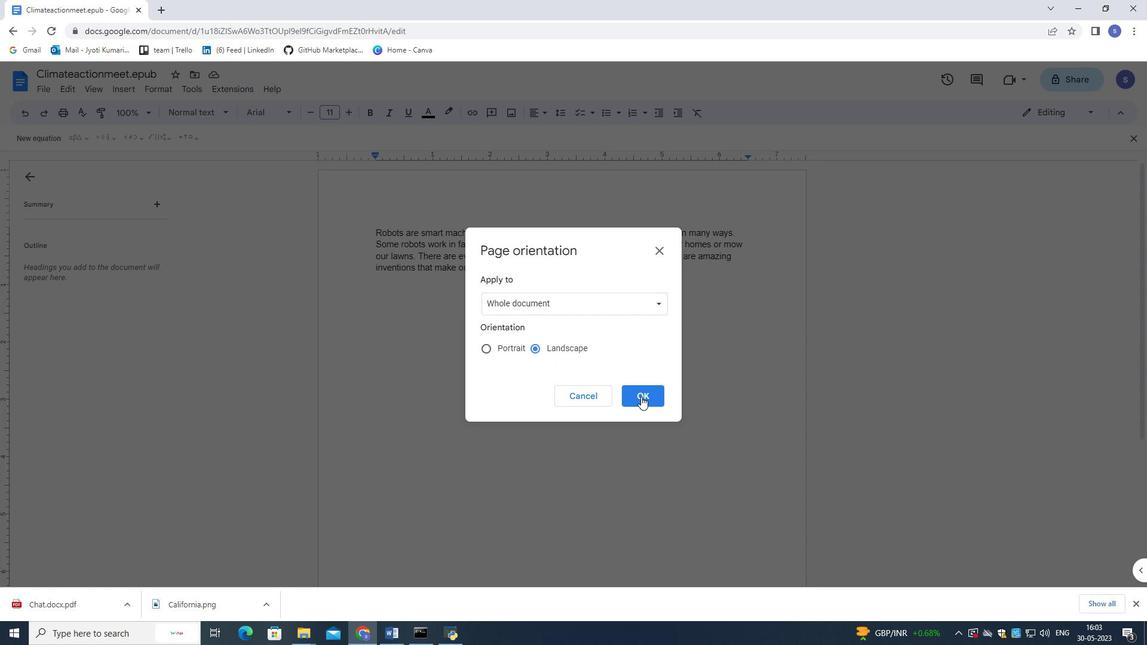 
Action: Mouse moved to (462, 325)
Screenshot: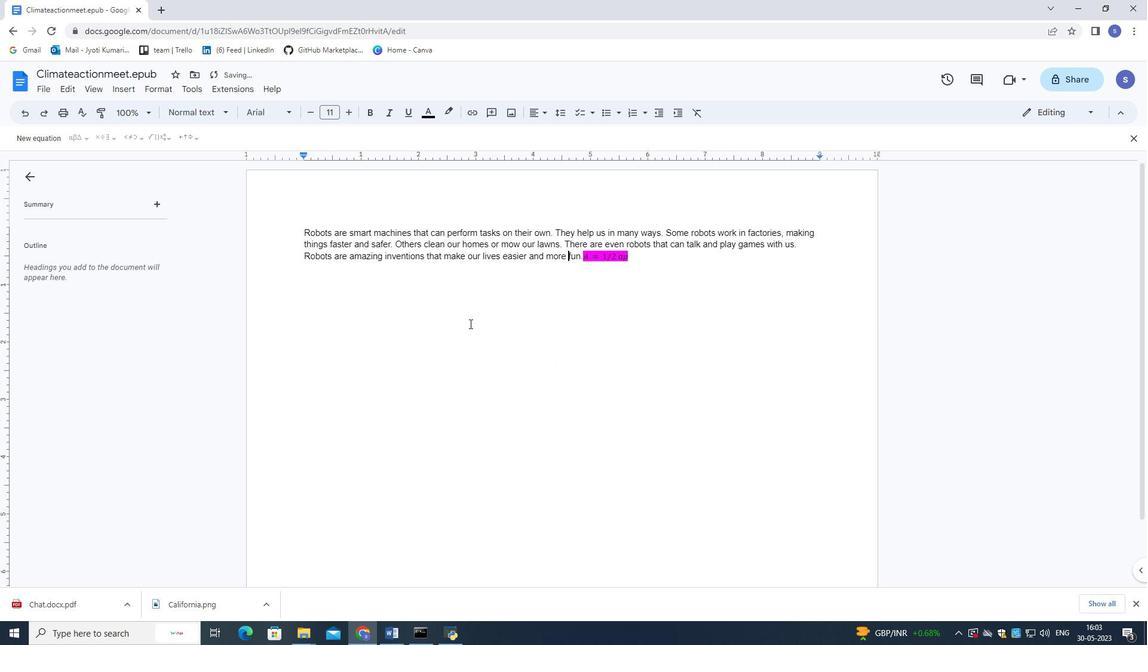 
Action: Mouse scrolled (462, 325) with delta (0, 0)
Screenshot: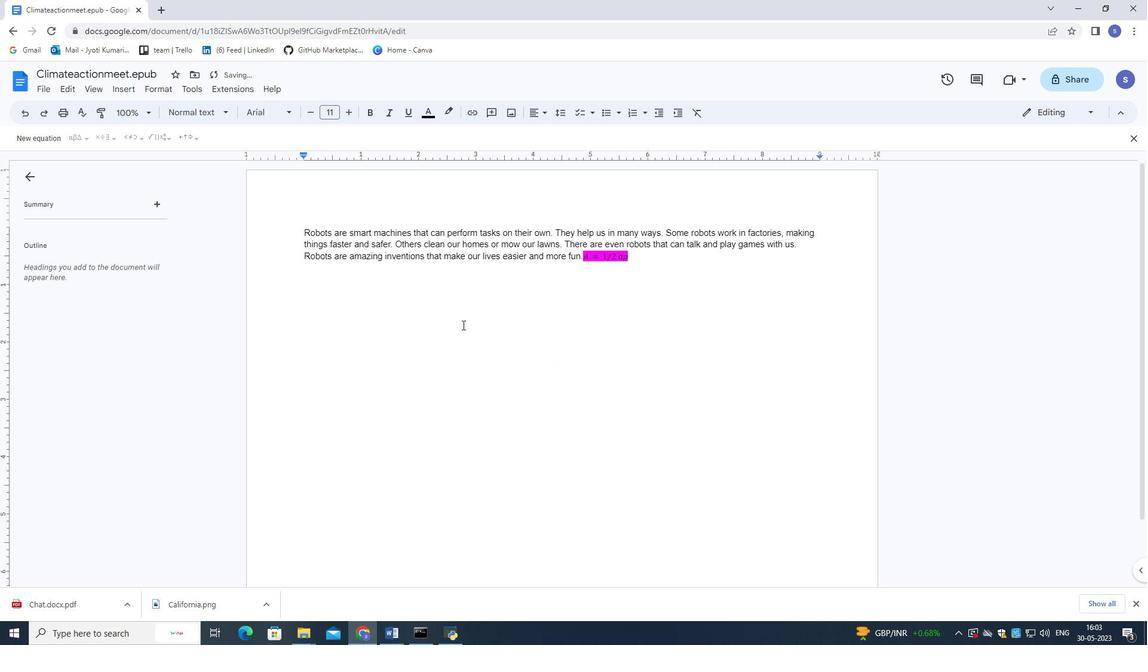 
Action: Mouse scrolled (462, 325) with delta (0, 0)
Screenshot: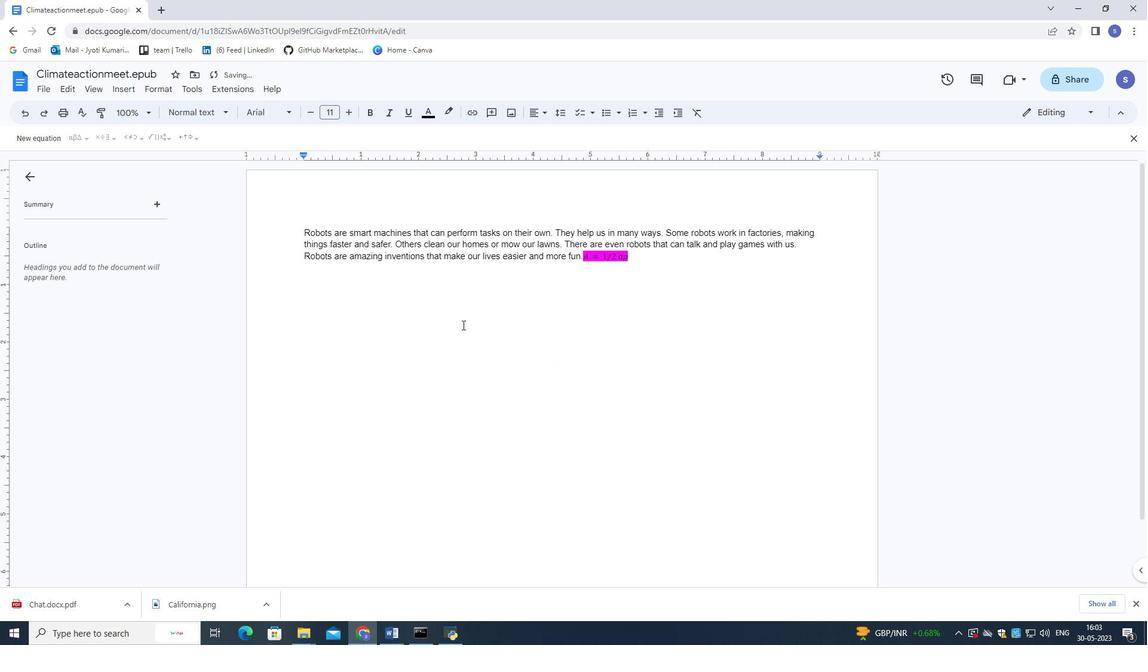 
Action: Mouse scrolled (462, 325) with delta (0, 0)
Screenshot: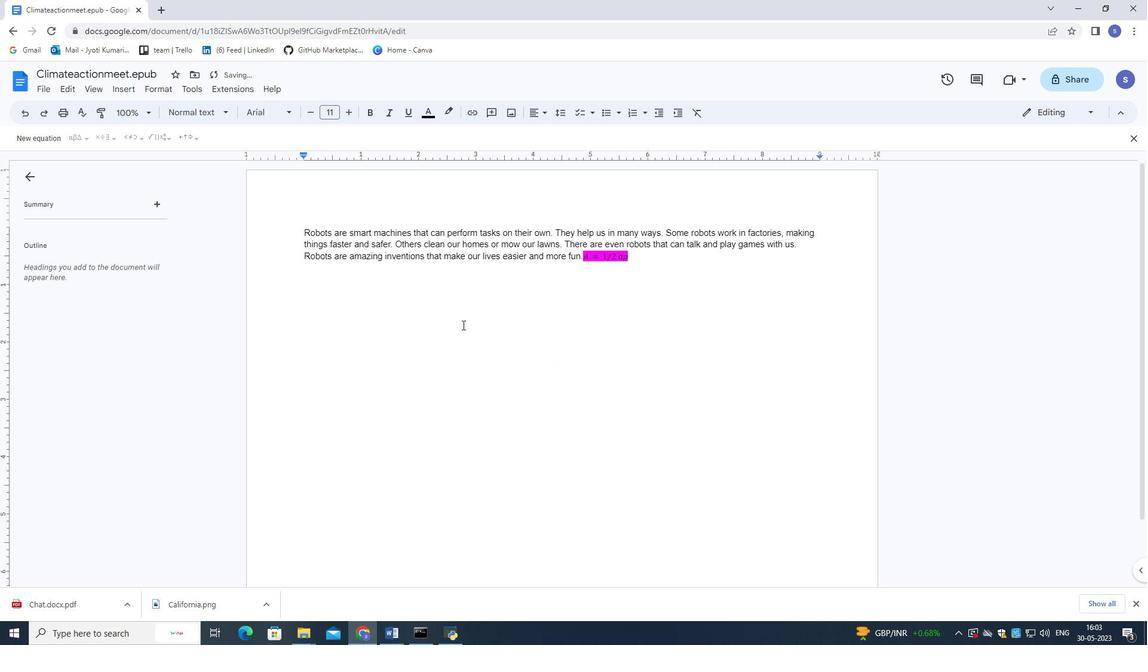 
Action: Mouse moved to (580, 259)
Screenshot: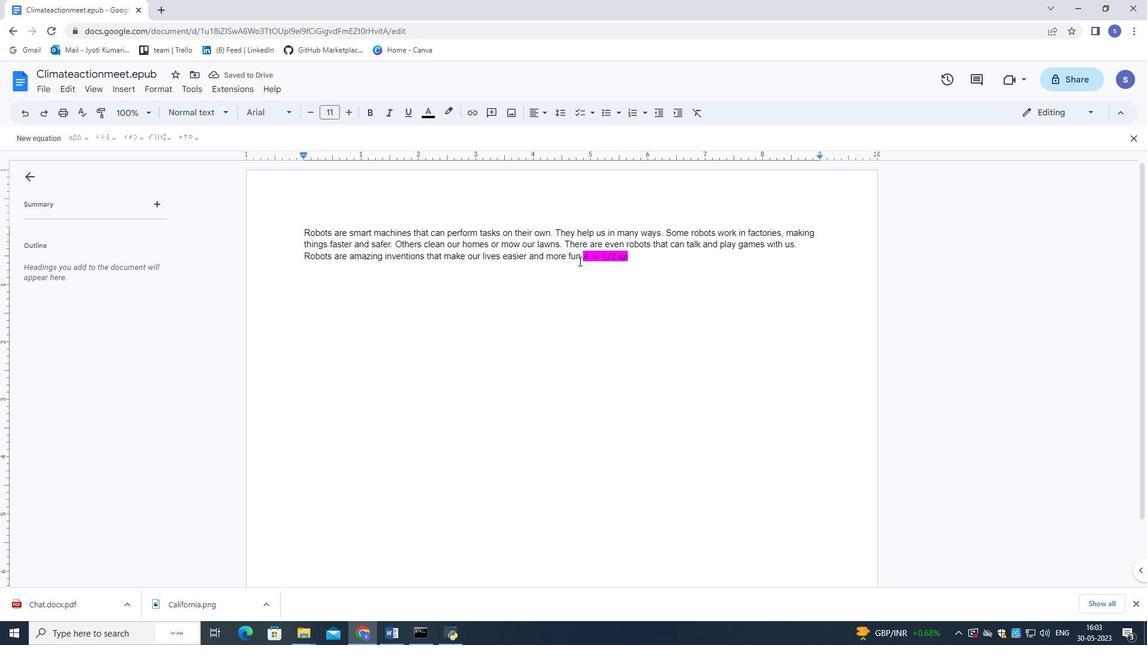 
Action: Mouse pressed left at (580, 259)
Screenshot: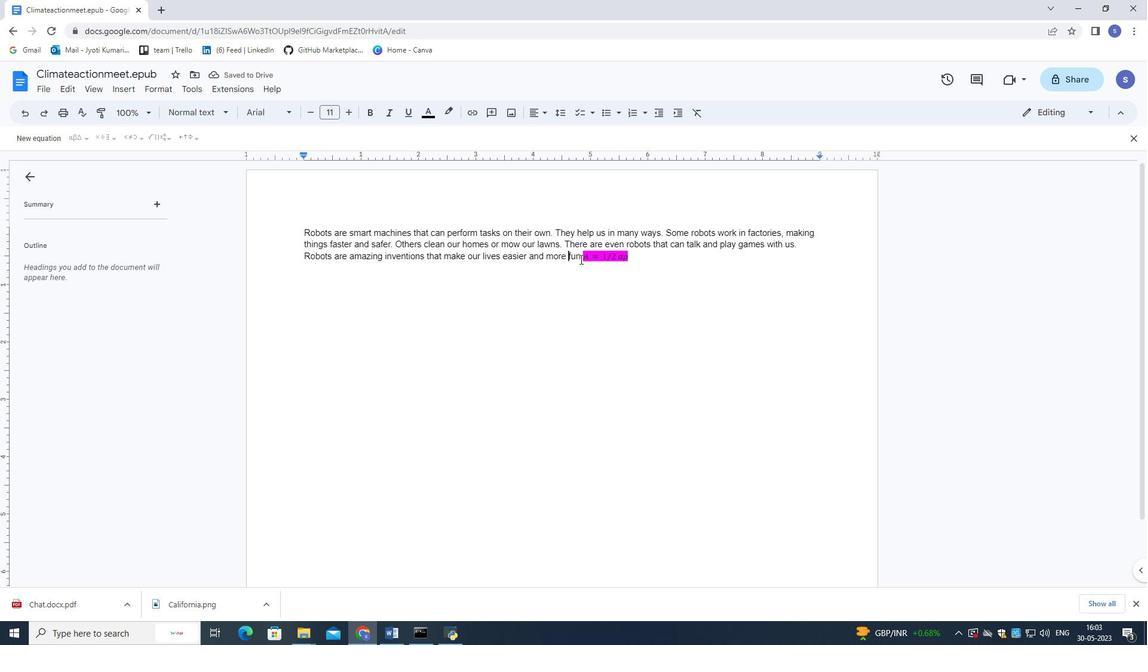 
Action: Mouse moved to (595, 296)
Screenshot: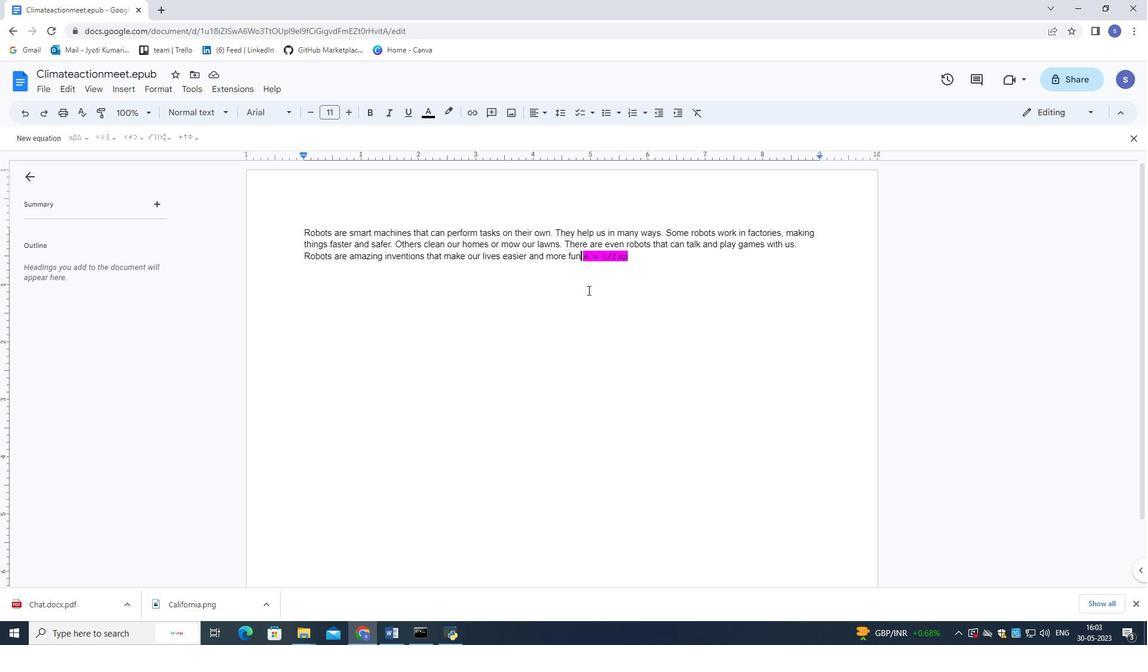 
Action: Key pressed <Key.right><Key.space><Key.space>
Screenshot: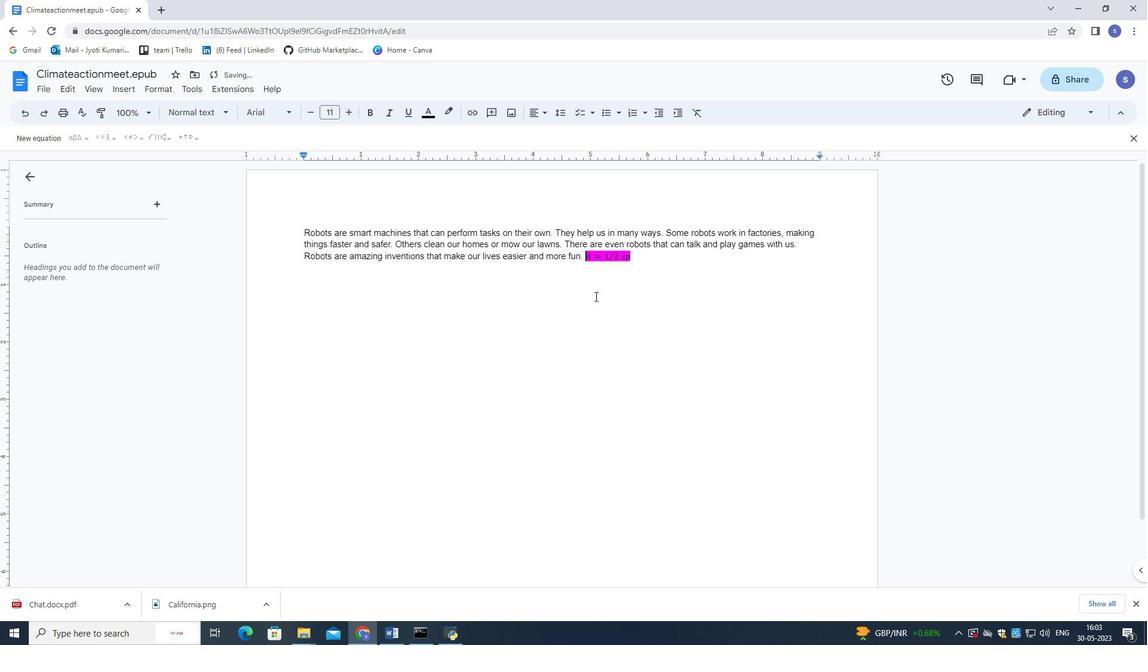 
Action: Mouse pressed left at (595, 296)
Screenshot: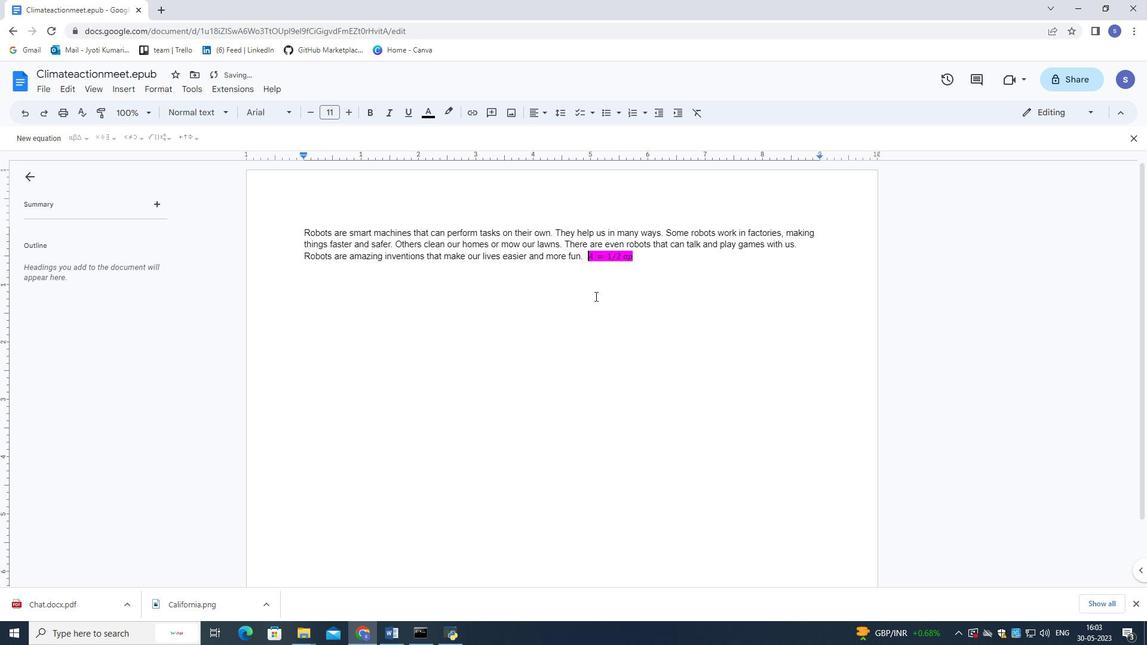 
Action: Mouse pressed left at (595, 296)
Screenshot: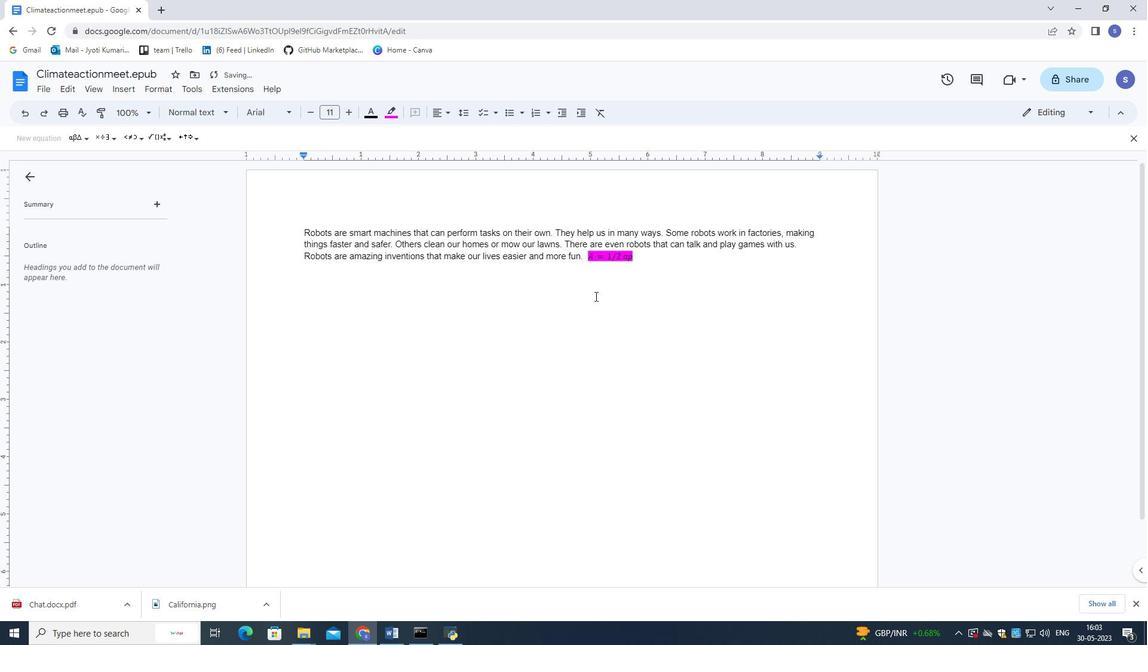 
Action: Mouse moved to (608, 317)
Screenshot: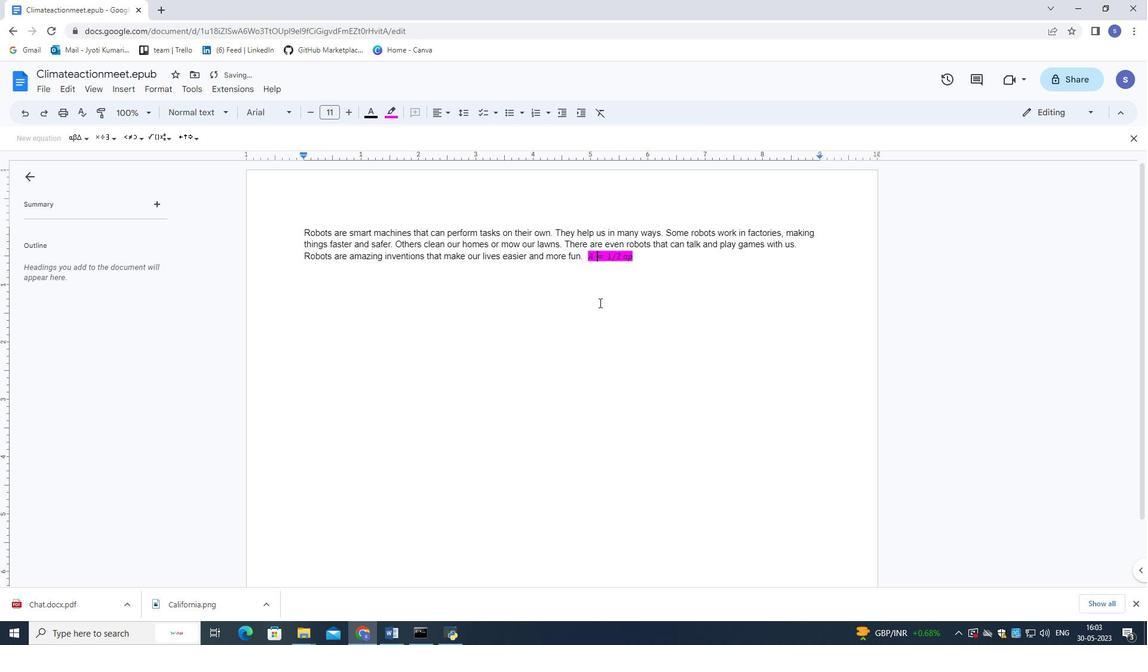 
Action: Mouse pressed left at (608, 317)
Screenshot: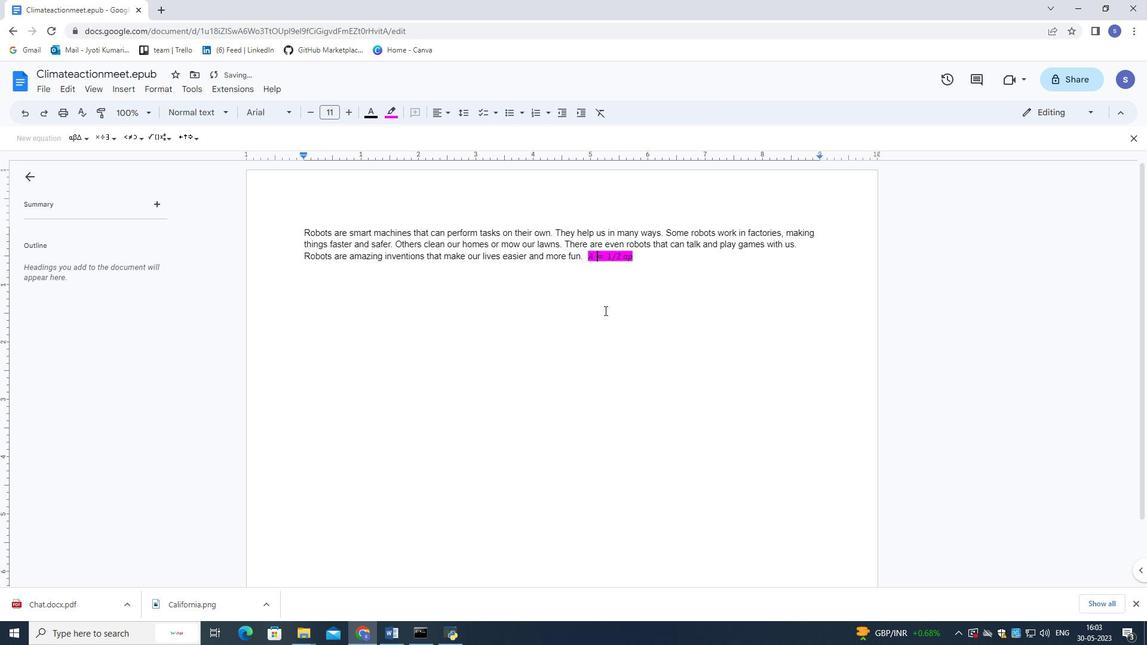 
Action: Mouse moved to (734, 237)
Screenshot: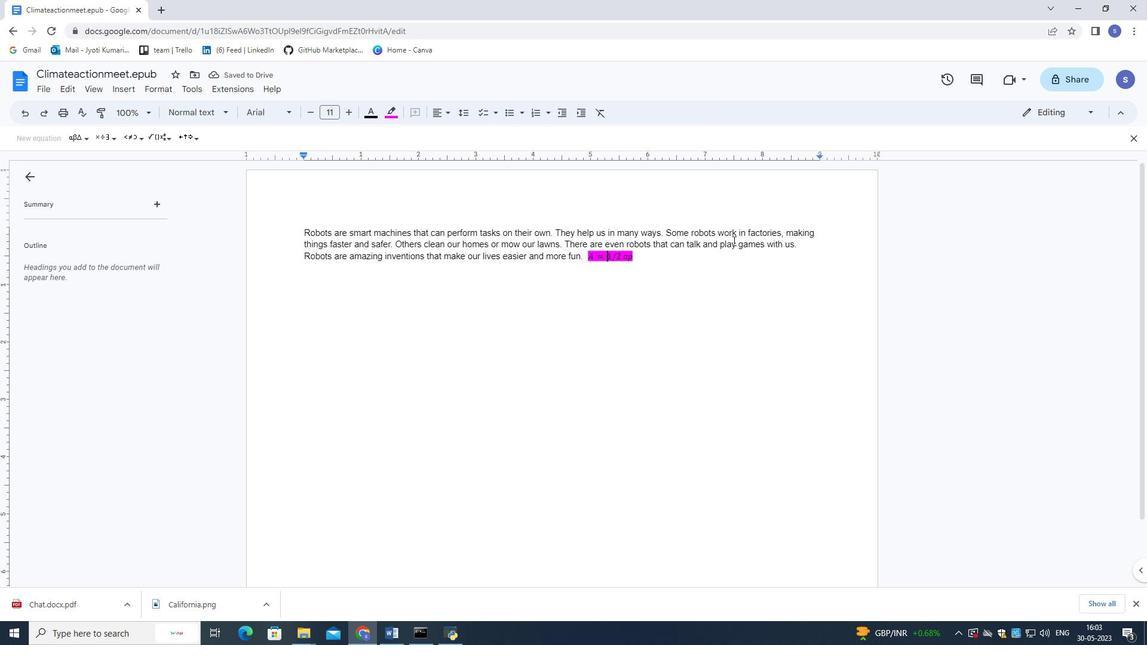 
Action: Mouse pressed left at (734, 237)
Screenshot: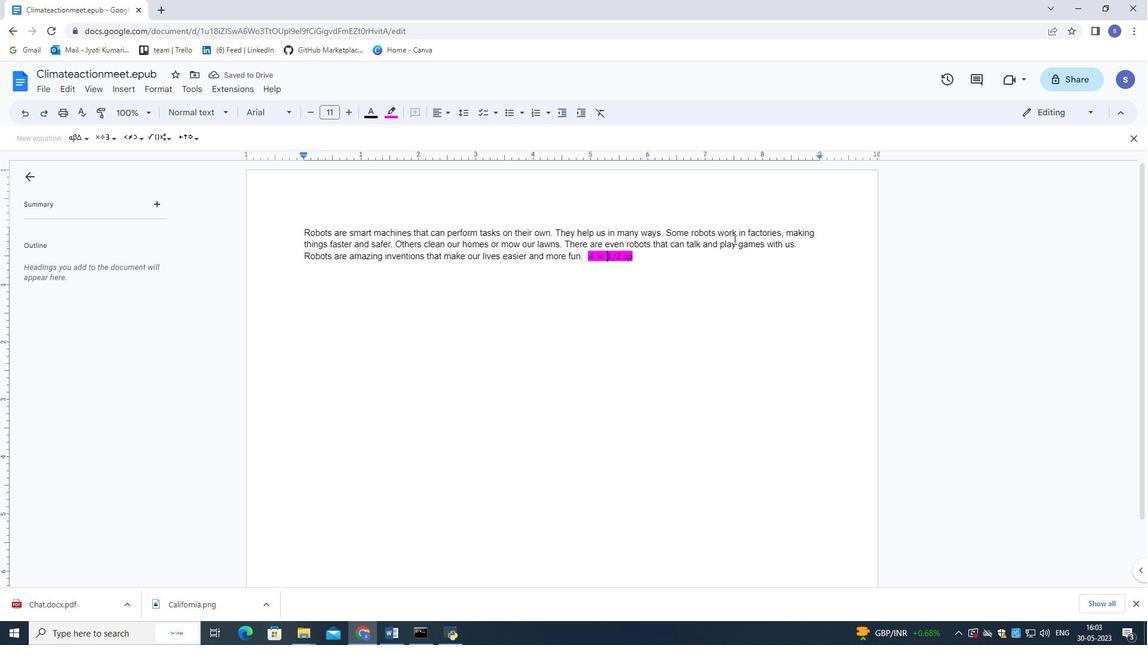 
Action: Mouse moved to (716, 285)
Screenshot: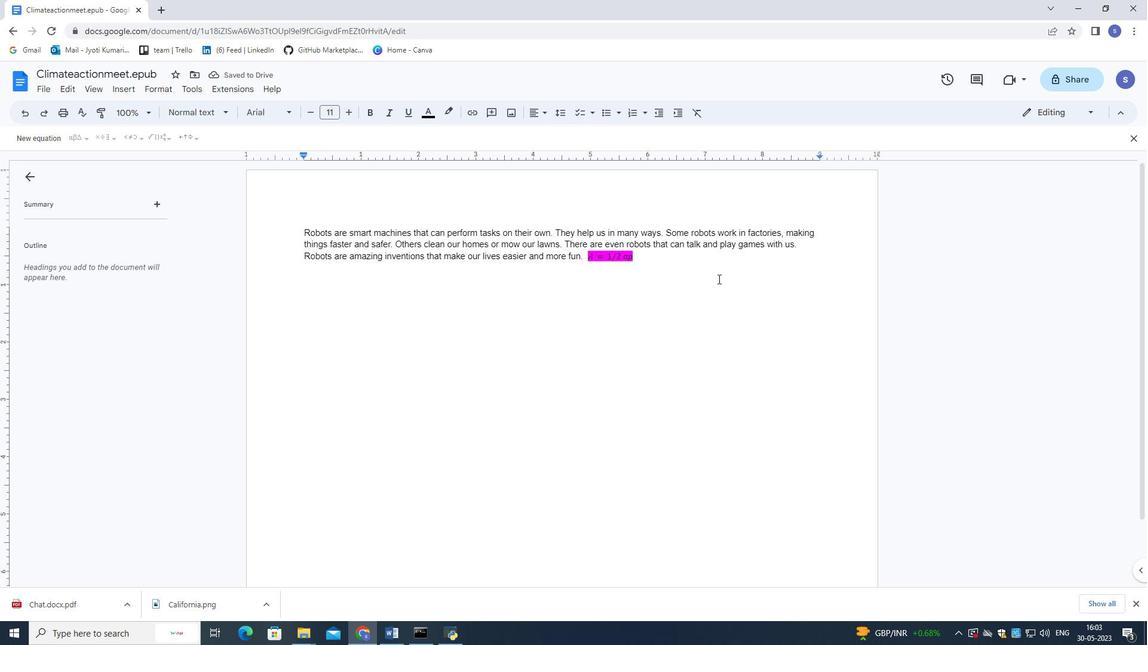 
Action: Mouse pressed left at (716, 285)
Screenshot: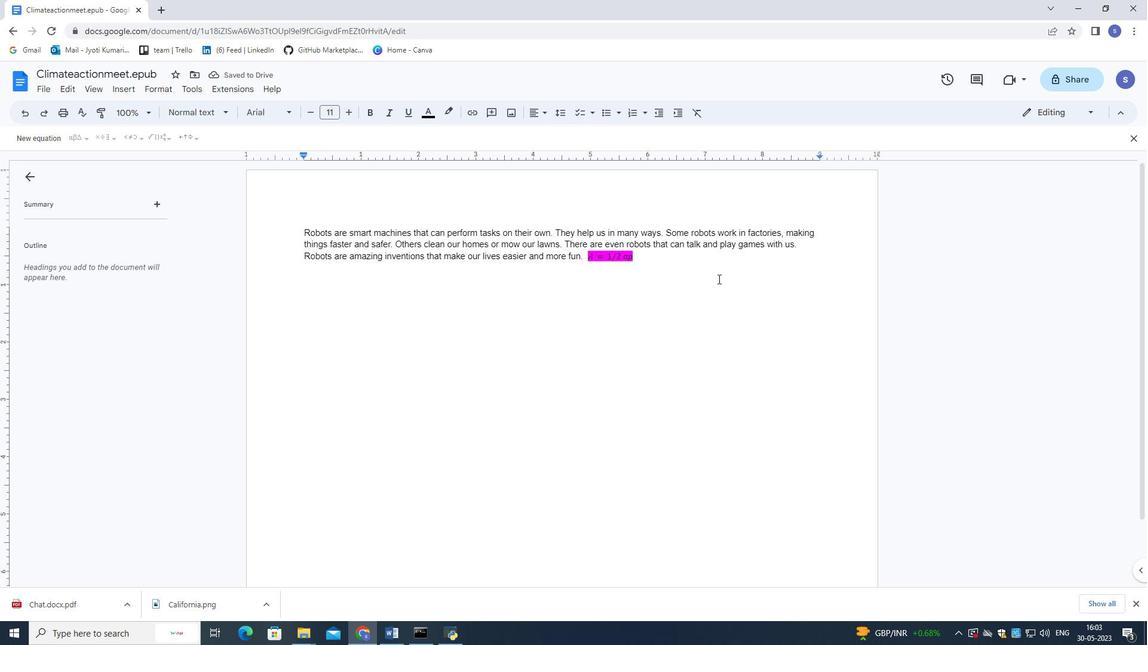 
Action: Mouse moved to (438, 421)
Screenshot: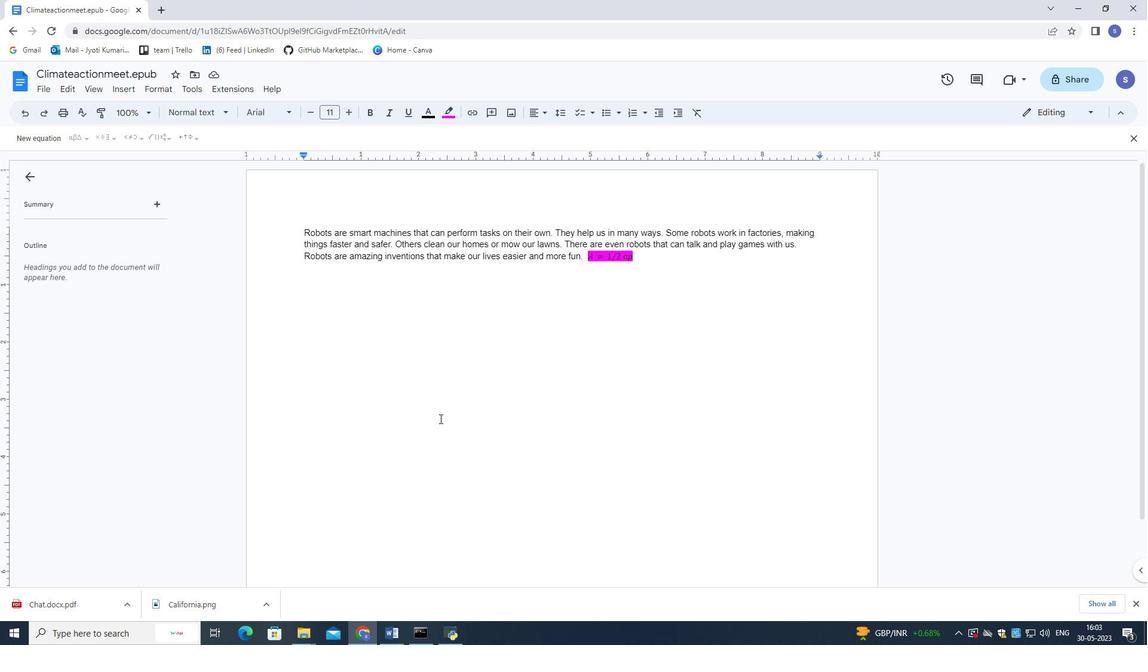 
